 Task: In the  document movieposter.epub Add another  'page' Use the Tool Explore 'and look for brief about the picture in first page, copy 2-3 lines in second sheet.' Align the text to the center
Action: Mouse moved to (222, 307)
Screenshot: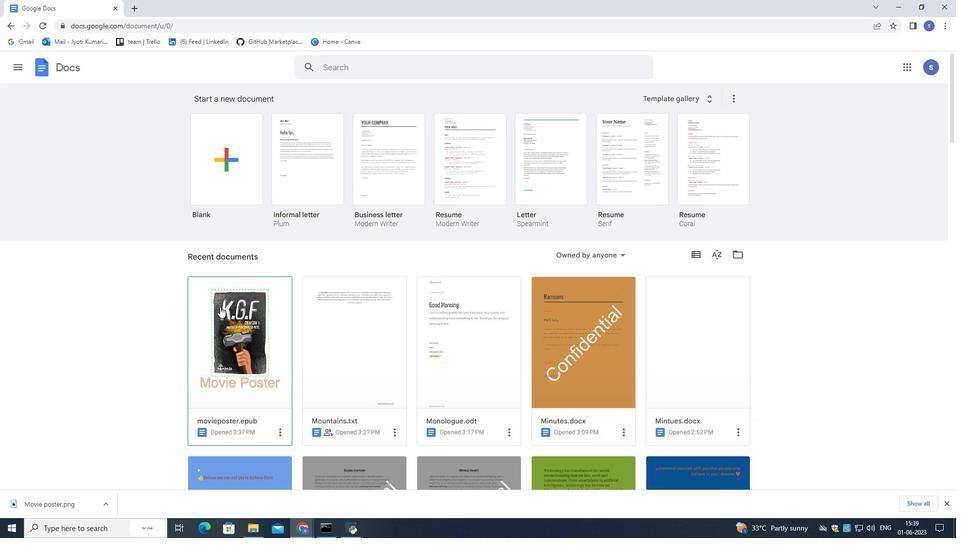 
Action: Mouse pressed left at (222, 307)
Screenshot: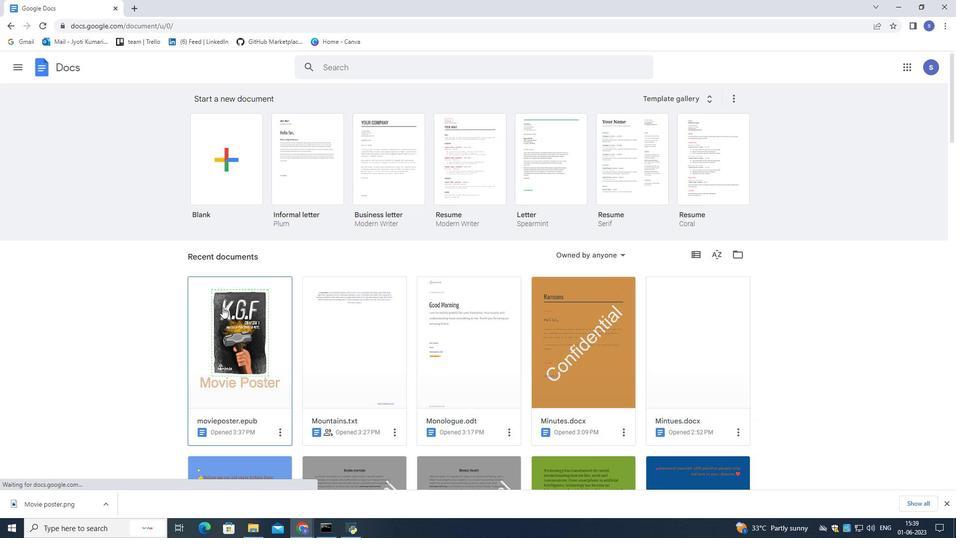 
Action: Mouse pressed left at (222, 307)
Screenshot: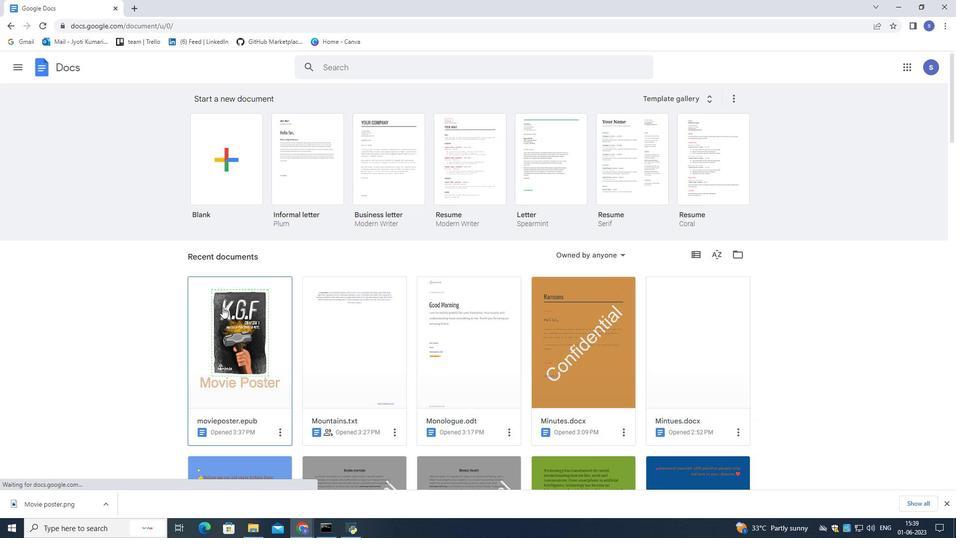 
Action: Mouse moved to (35, 71)
Screenshot: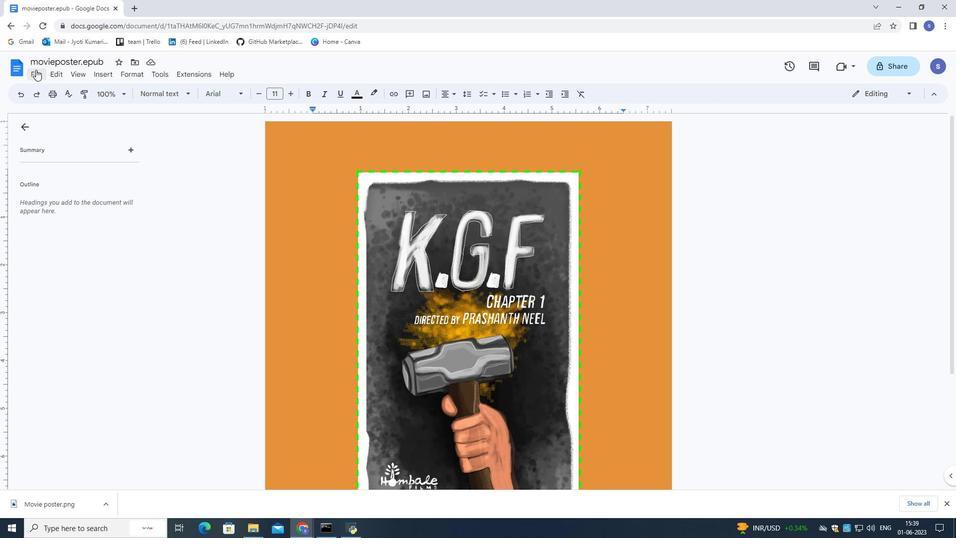 
Action: Mouse pressed left at (35, 71)
Screenshot: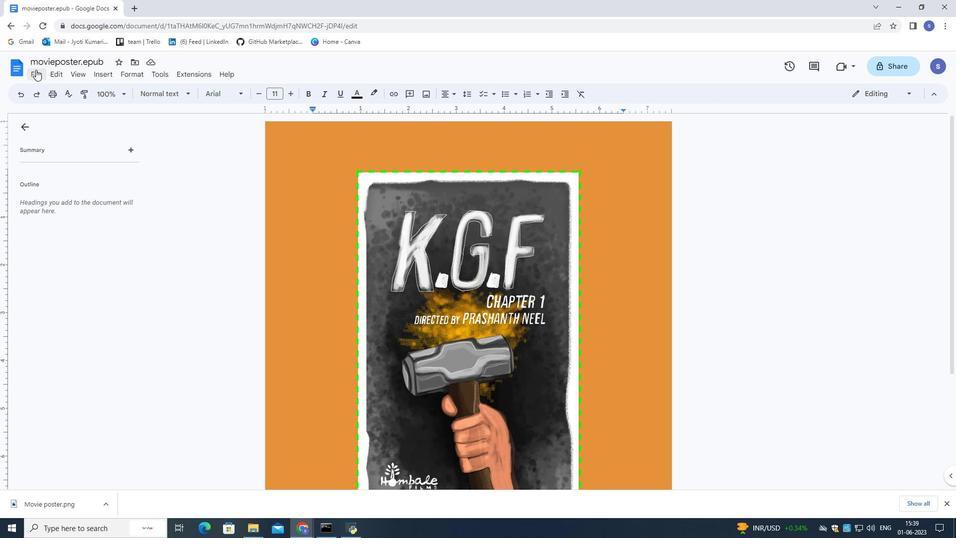 
Action: Mouse moved to (296, 395)
Screenshot: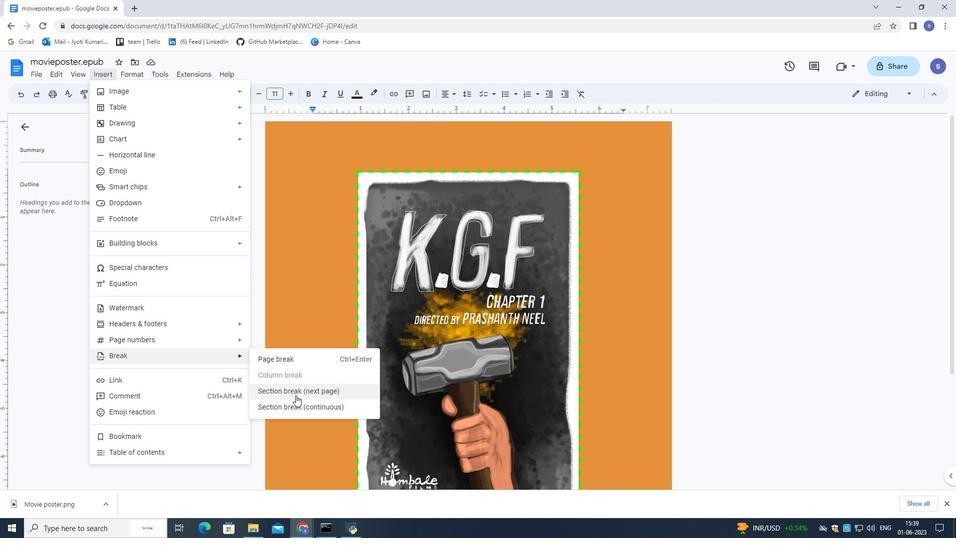 
Action: Mouse pressed left at (296, 395)
Screenshot: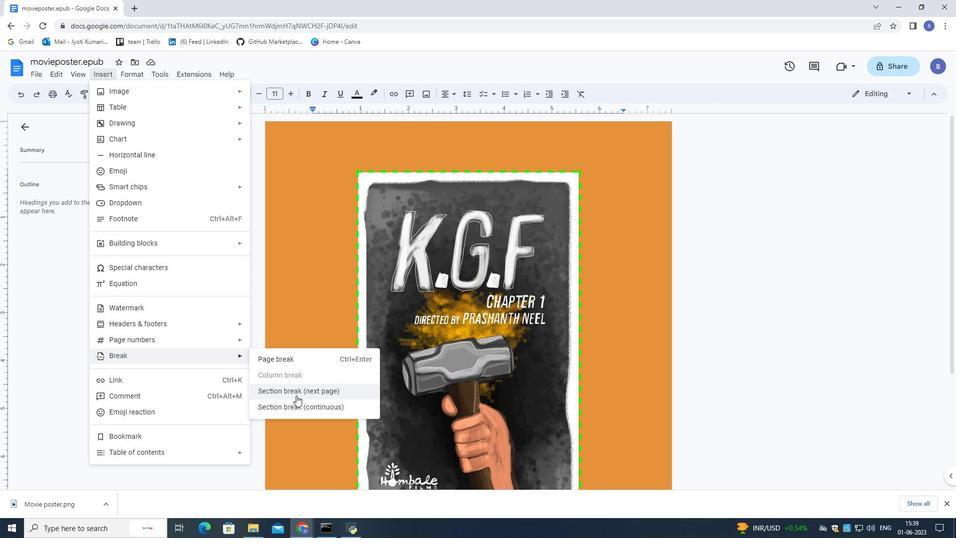 
Action: Mouse pressed left at (296, 395)
Screenshot: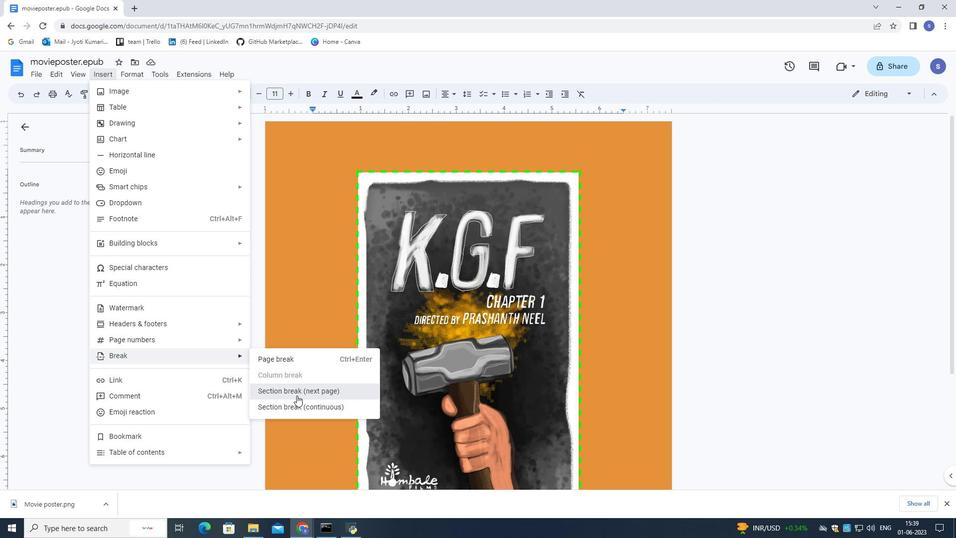 
Action: Mouse moved to (388, 310)
Screenshot: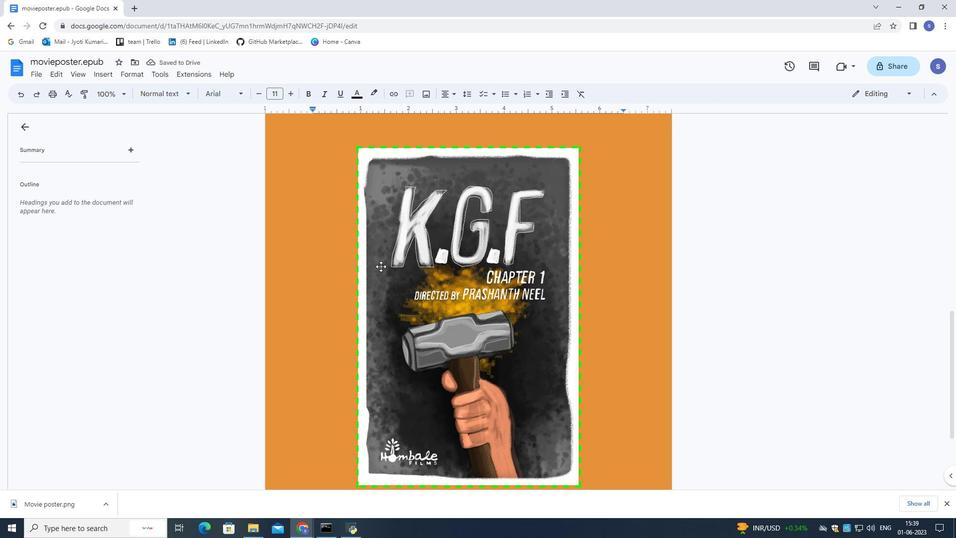 
Action: Mouse scrolled (388, 310) with delta (0, 0)
Screenshot: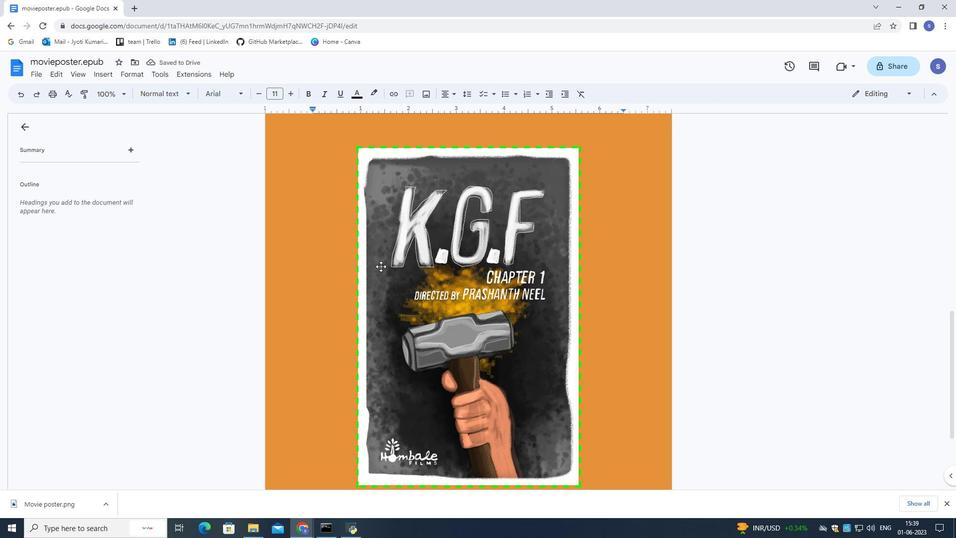 
Action: Mouse moved to (389, 312)
Screenshot: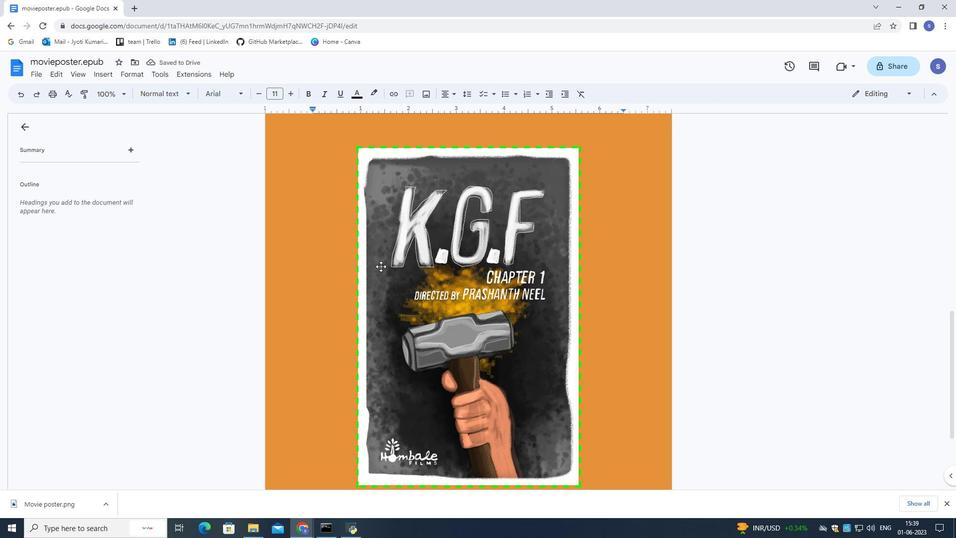 
Action: Mouse scrolled (389, 312) with delta (0, 0)
Screenshot: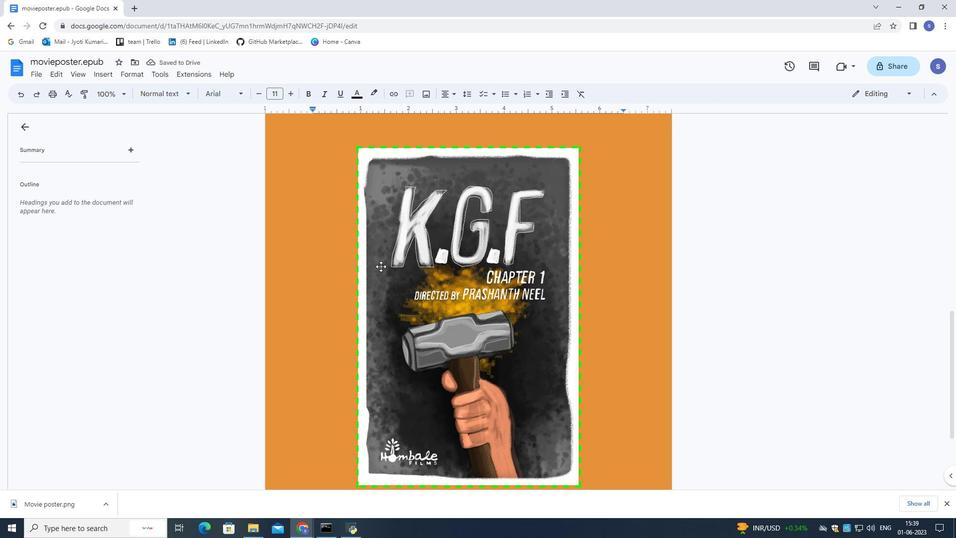 
Action: Mouse scrolled (389, 312) with delta (0, 0)
Screenshot: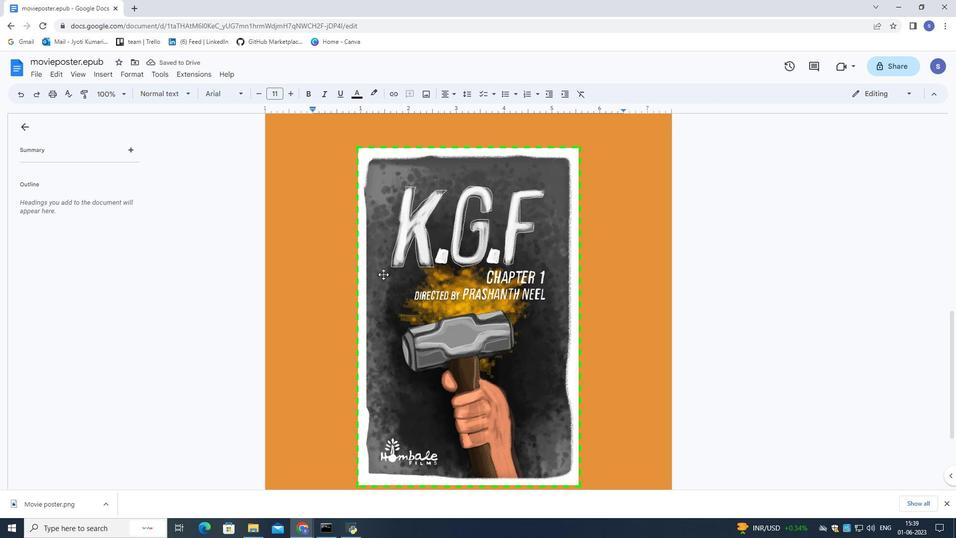 
Action: Mouse scrolled (389, 312) with delta (0, 0)
Screenshot: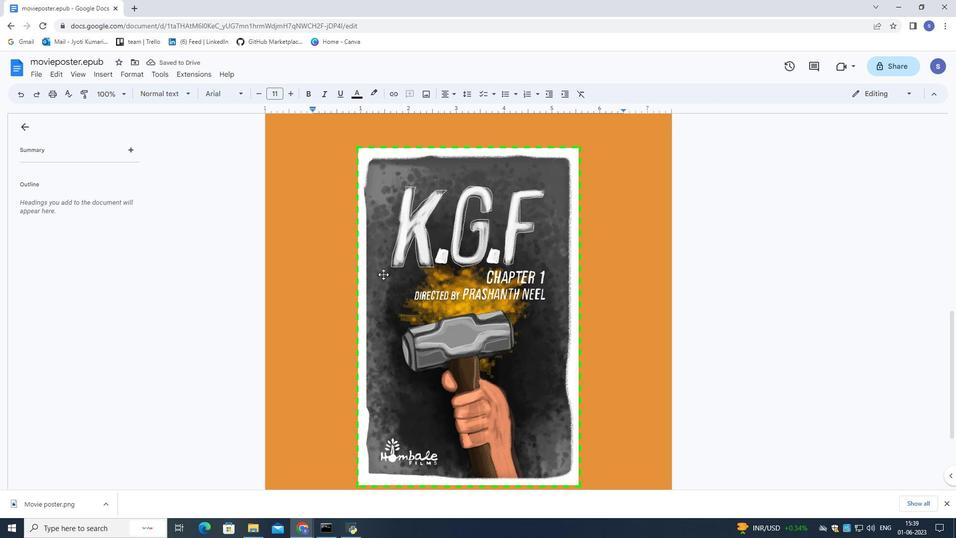 
Action: Mouse scrolled (389, 312) with delta (0, 0)
Screenshot: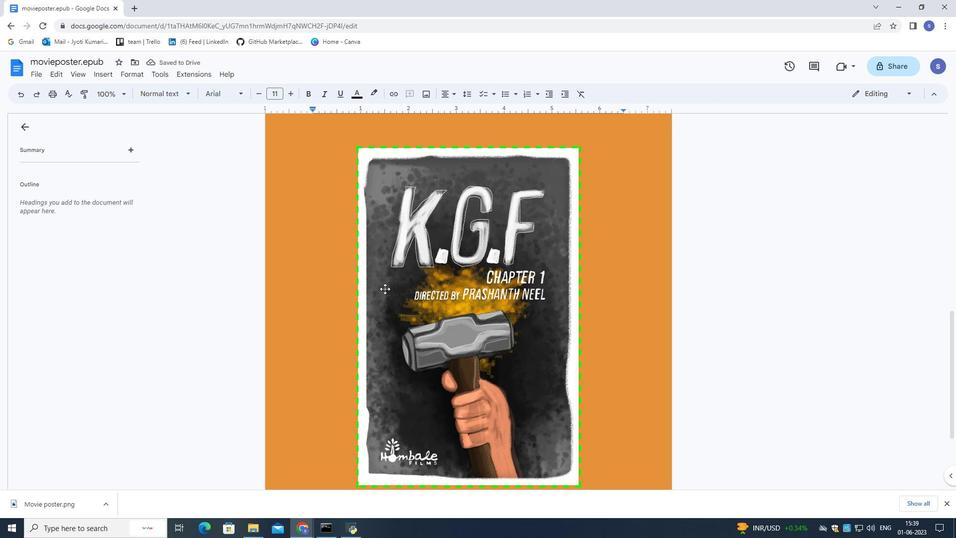 
Action: Mouse moved to (389, 312)
Screenshot: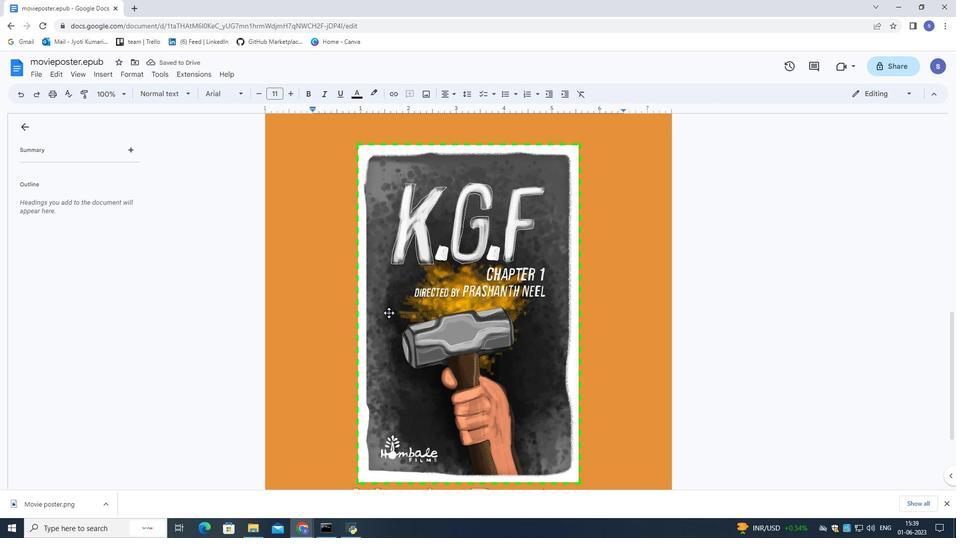 
Action: Mouse scrolled (389, 313) with delta (0, 0)
Screenshot: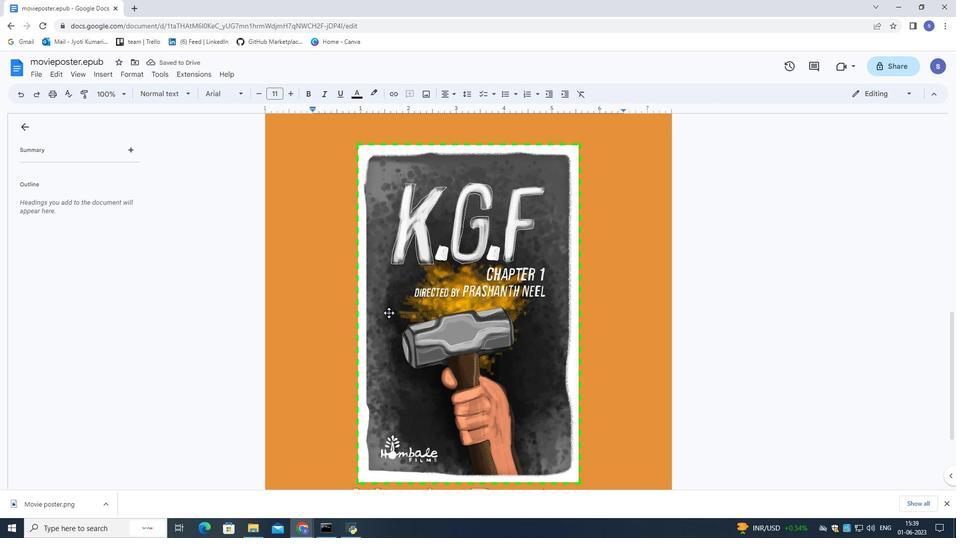 
Action: Mouse moved to (389, 312)
Screenshot: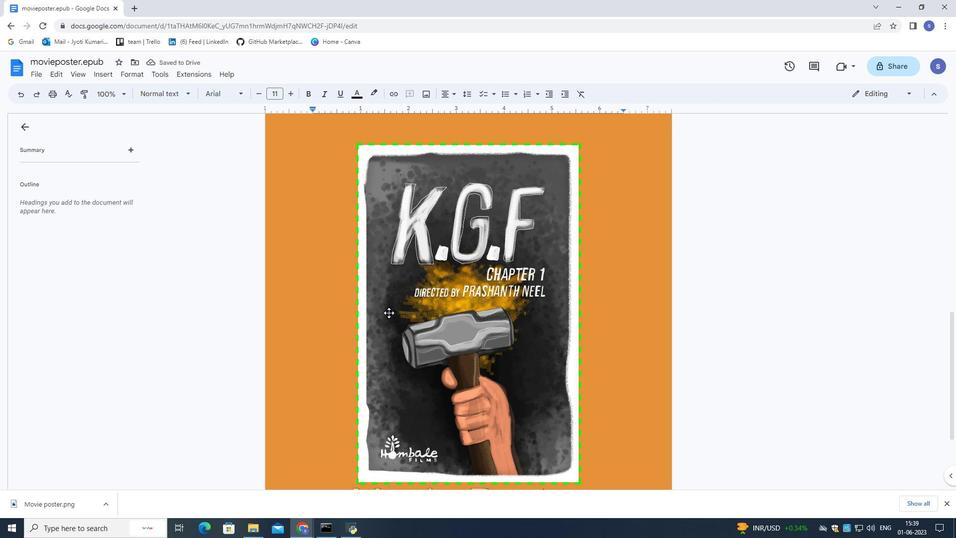 
Action: Mouse scrolled (389, 313) with delta (0, 0)
Screenshot: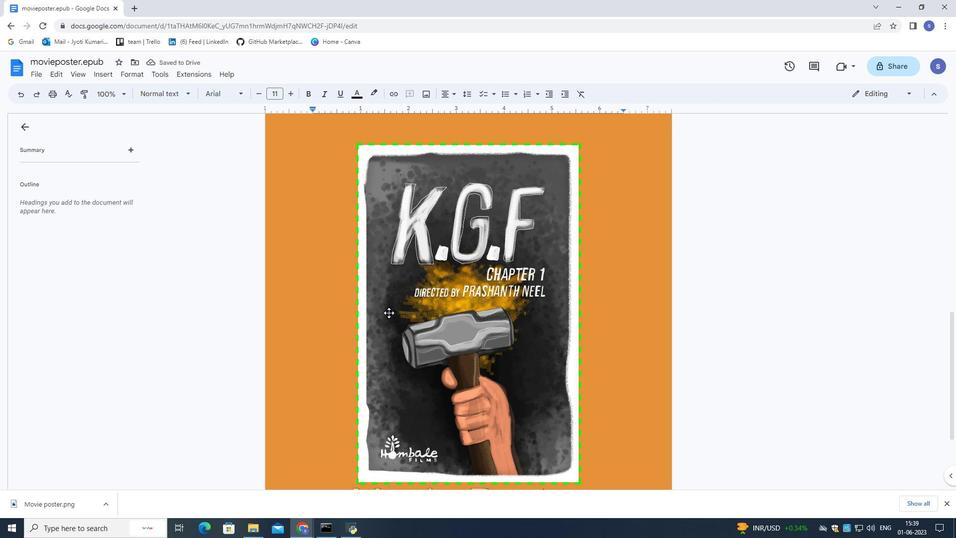 
Action: Mouse moved to (389, 312)
Screenshot: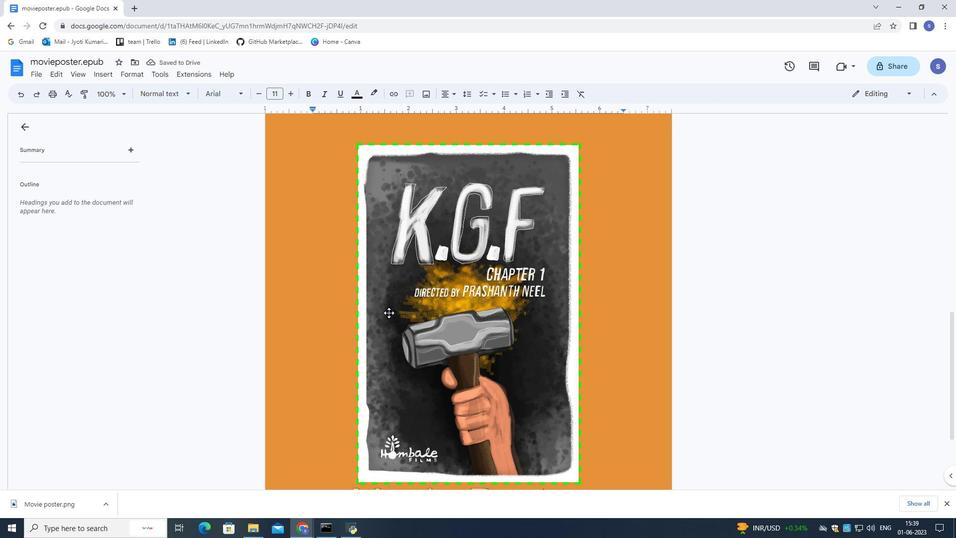 
Action: Mouse scrolled (389, 312) with delta (0, 0)
Screenshot: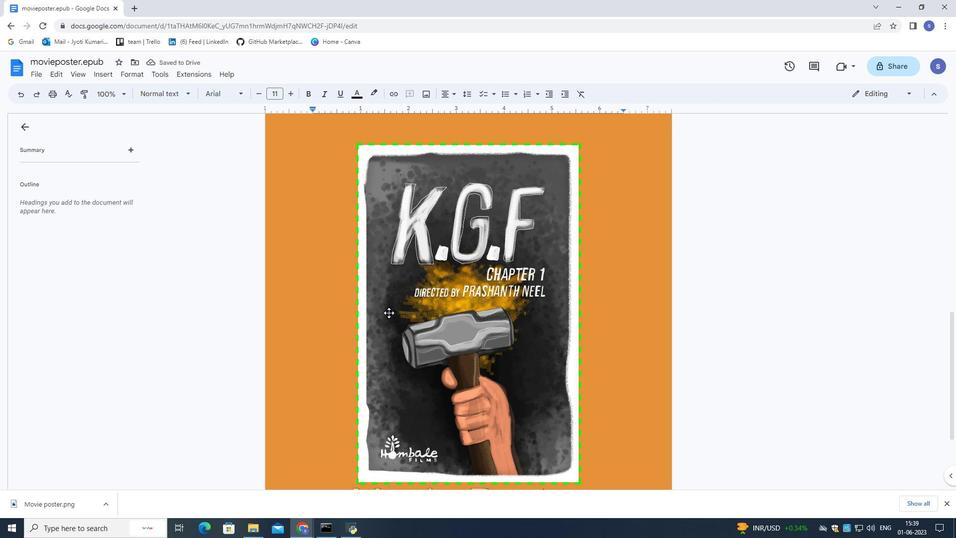 
Action: Mouse moved to (389, 311)
Screenshot: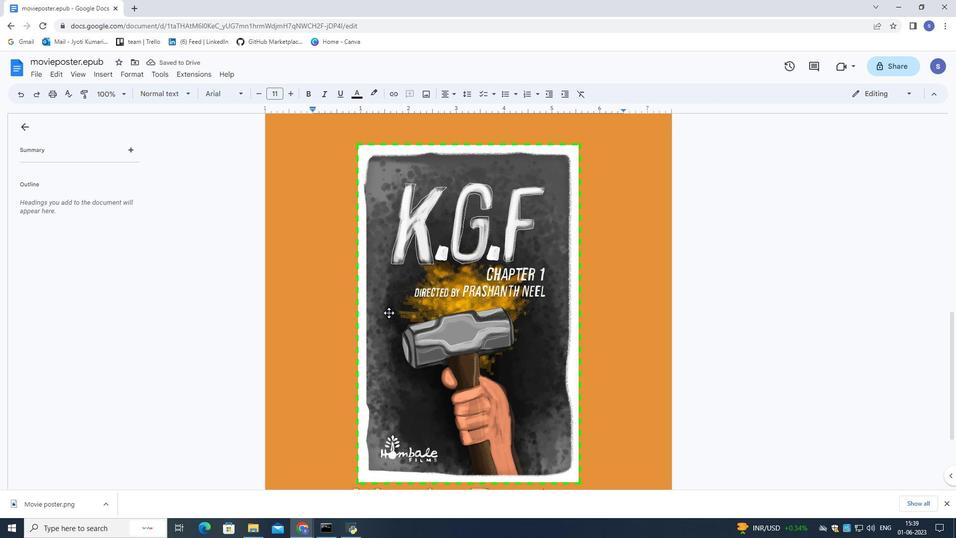 
Action: Mouse scrolled (389, 312) with delta (0, 0)
Screenshot: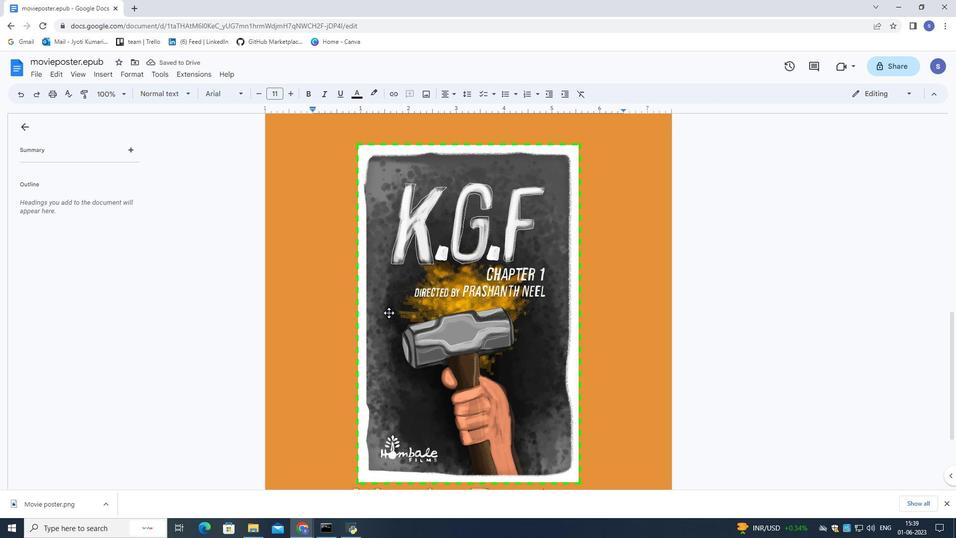 
Action: Mouse moved to (389, 309)
Screenshot: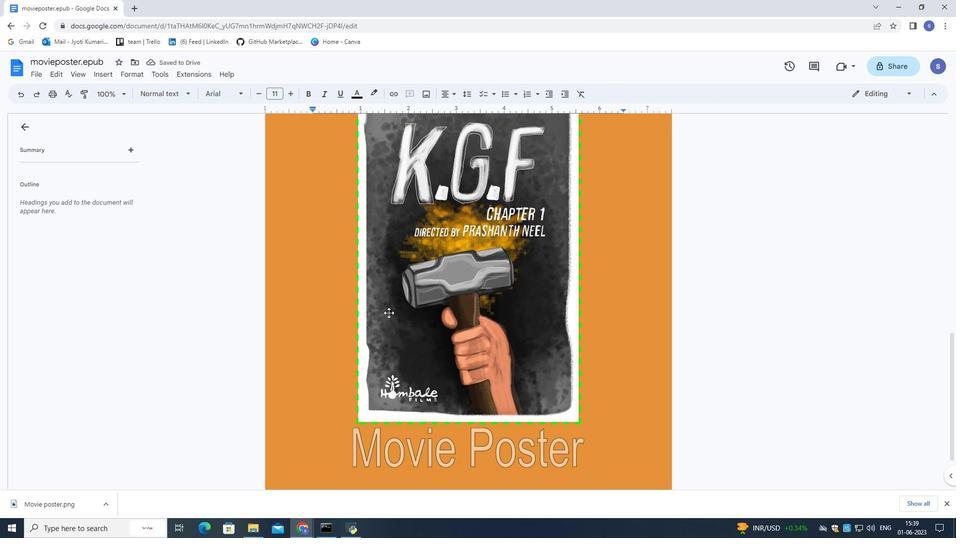 
Action: Mouse scrolled (389, 310) with delta (0, 0)
Screenshot: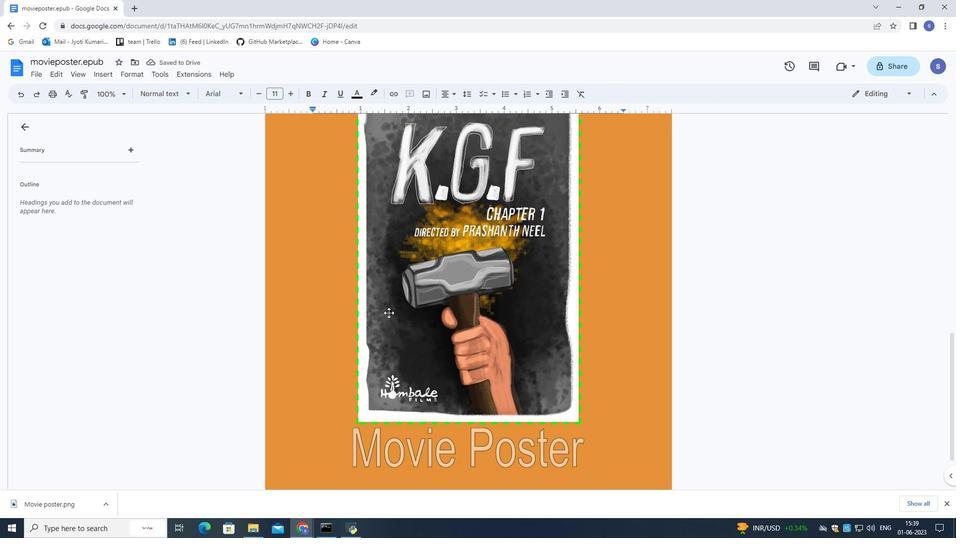 
Action: Mouse moved to (389, 307)
Screenshot: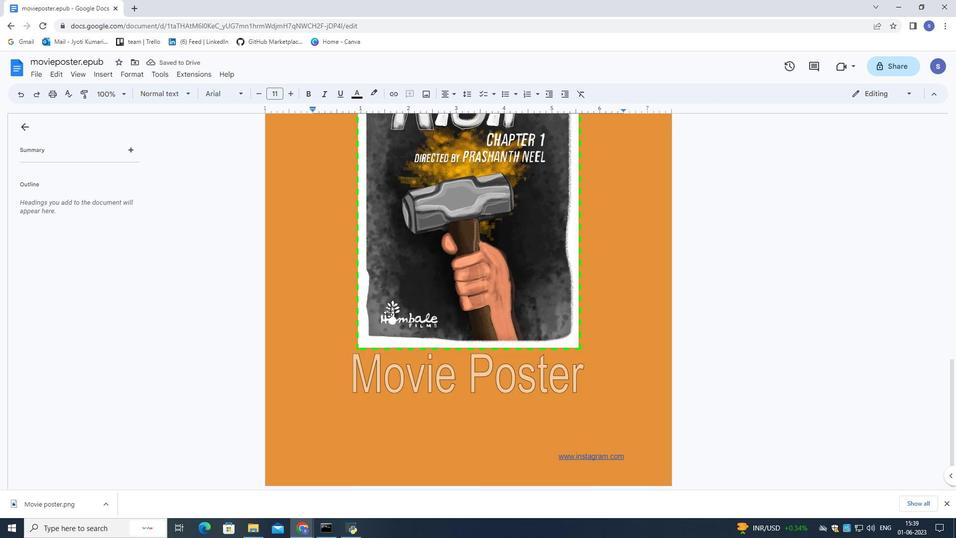 
Action: Mouse scrolled (389, 308) with delta (0, 0)
Screenshot: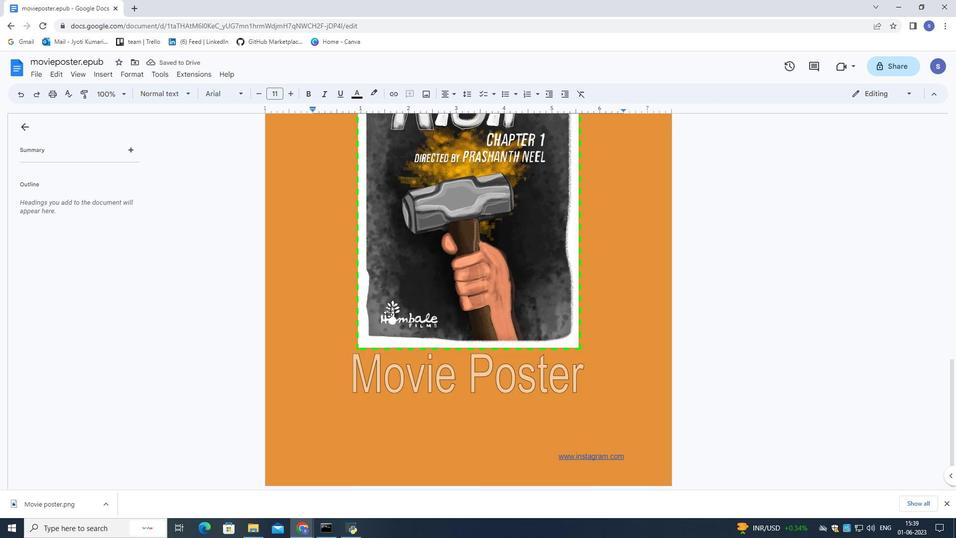 
Action: Mouse moved to (389, 304)
Screenshot: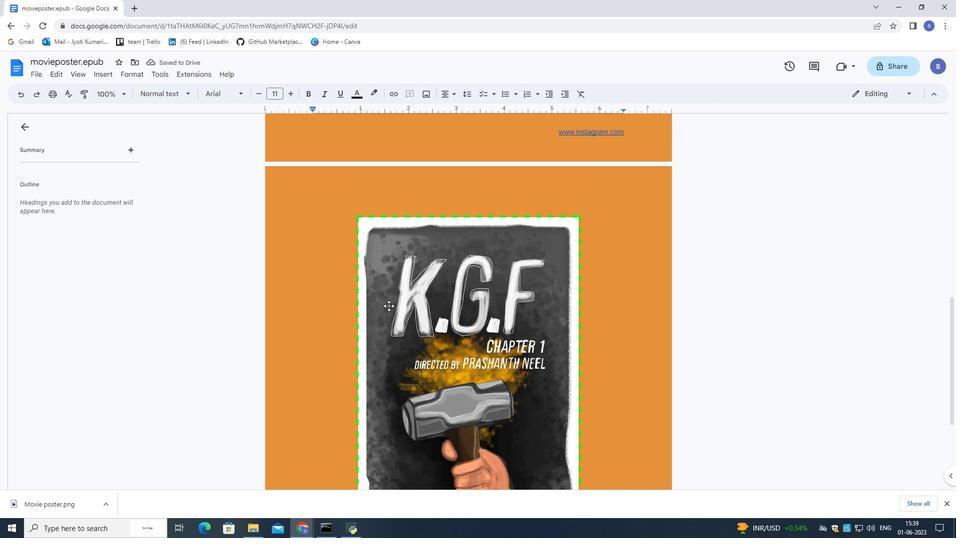 
Action: Mouse scrolled (389, 305) with delta (0, 0)
Screenshot: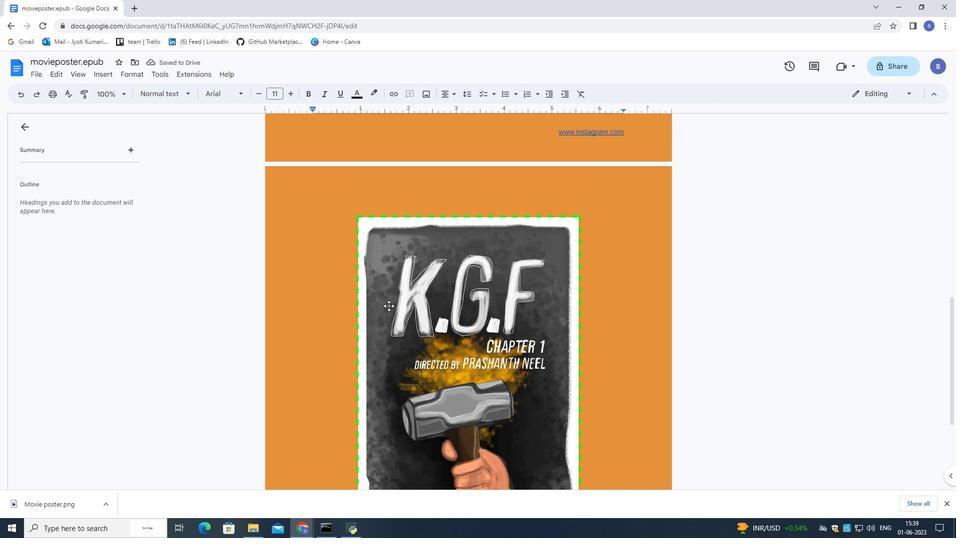 
Action: Mouse moved to (389, 304)
Screenshot: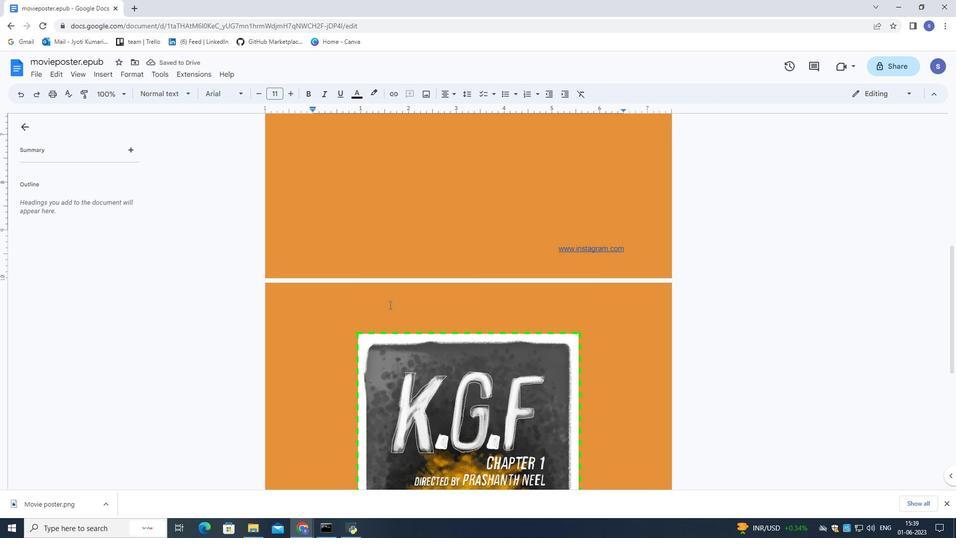 
Action: Mouse scrolled (389, 304) with delta (0, 0)
Screenshot: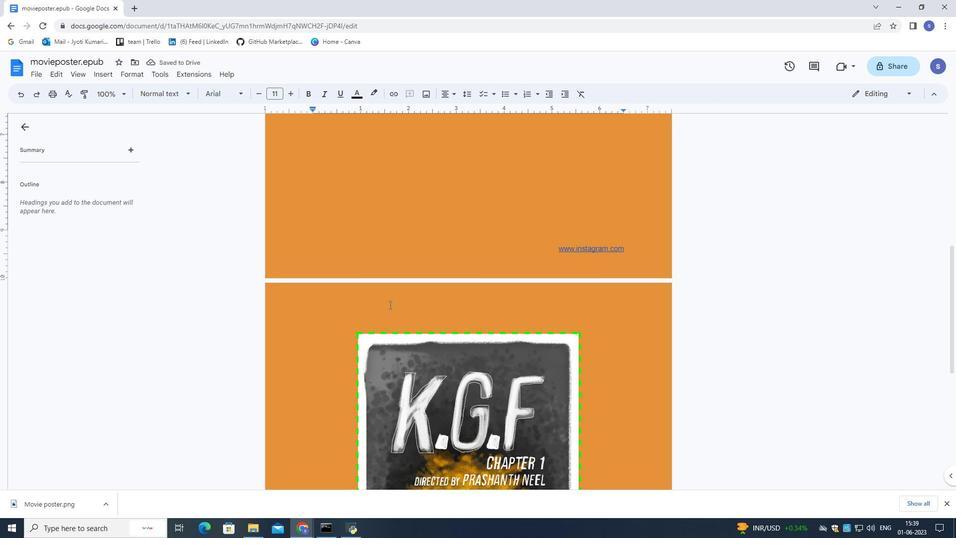 
Action: Mouse moved to (389, 300)
Screenshot: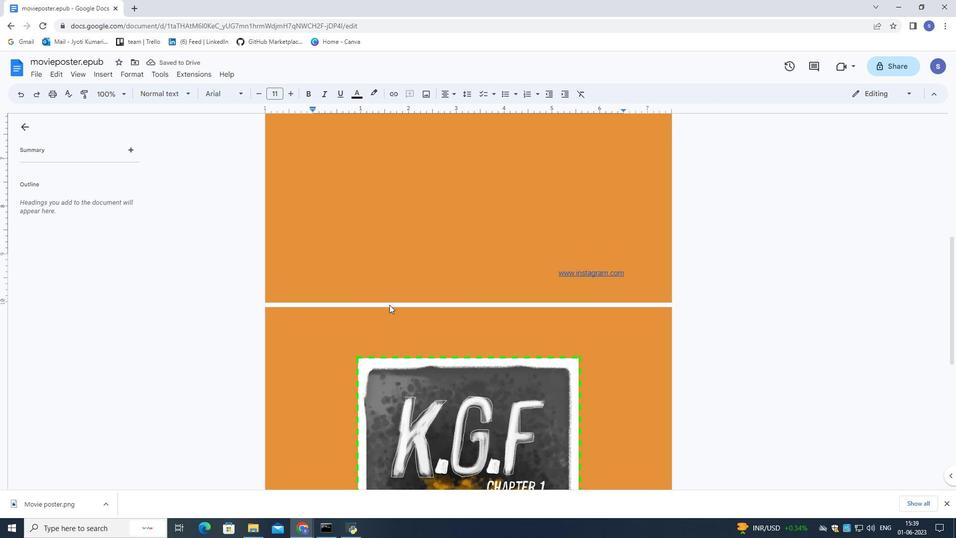 
Action: Mouse scrolled (389, 304) with delta (0, 0)
Screenshot: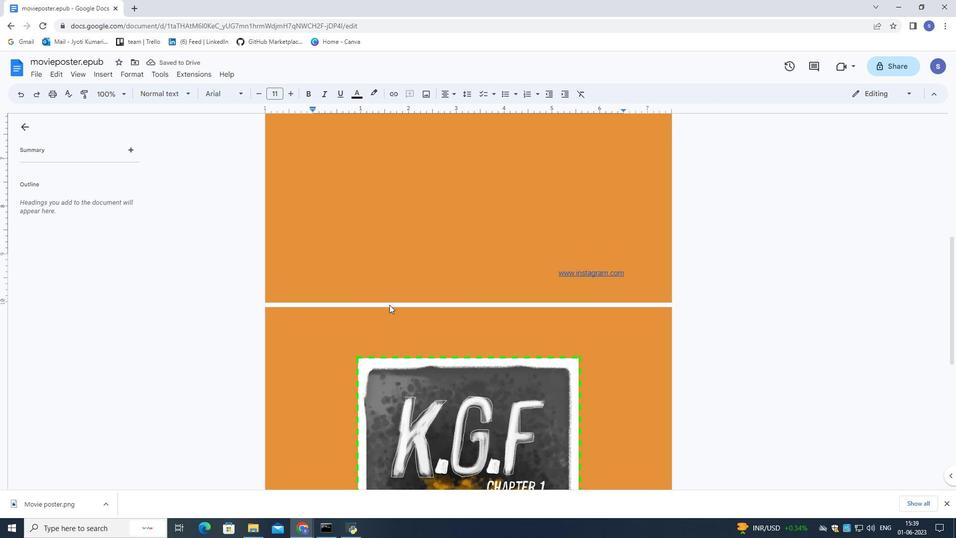 
Action: Mouse moved to (389, 299)
Screenshot: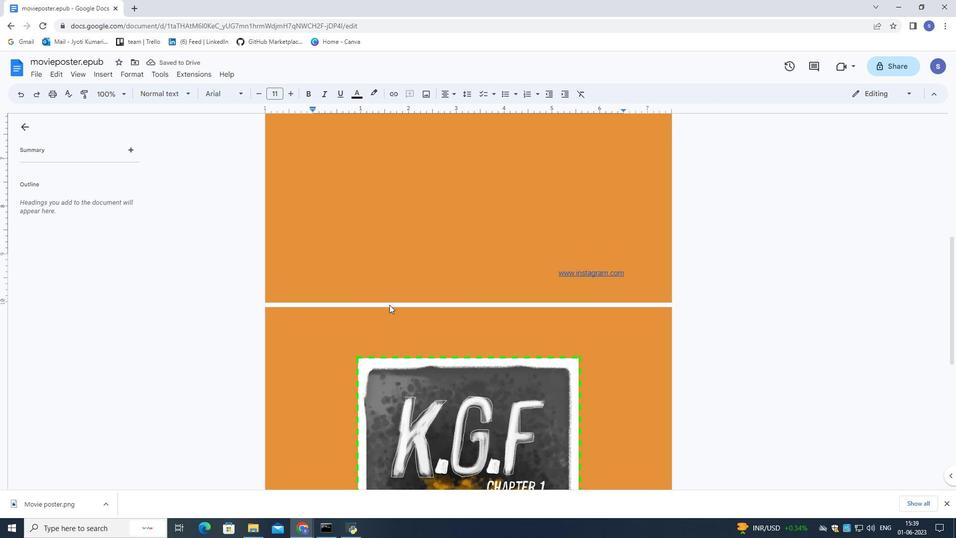 
Action: Mouse scrolled (389, 303) with delta (0, 0)
Screenshot: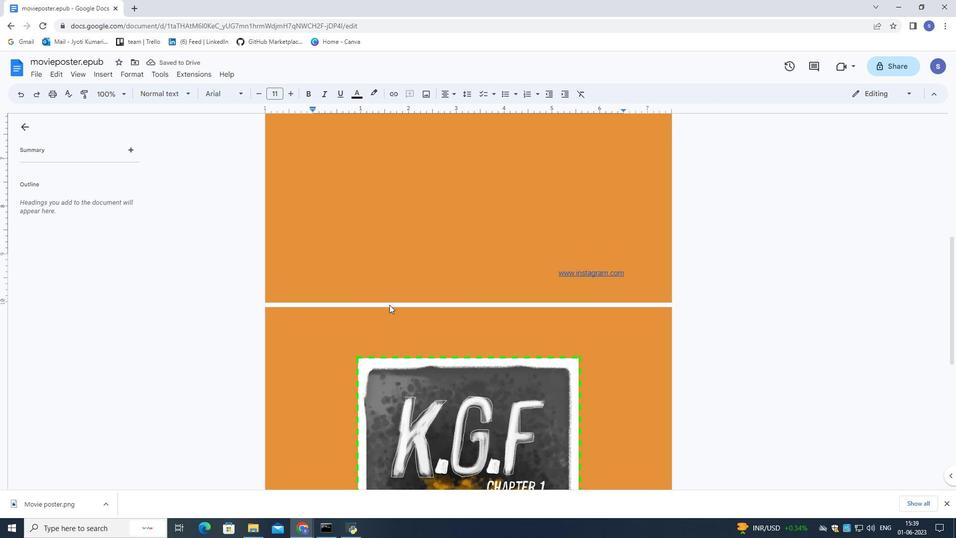 
Action: Mouse moved to (388, 291)
Screenshot: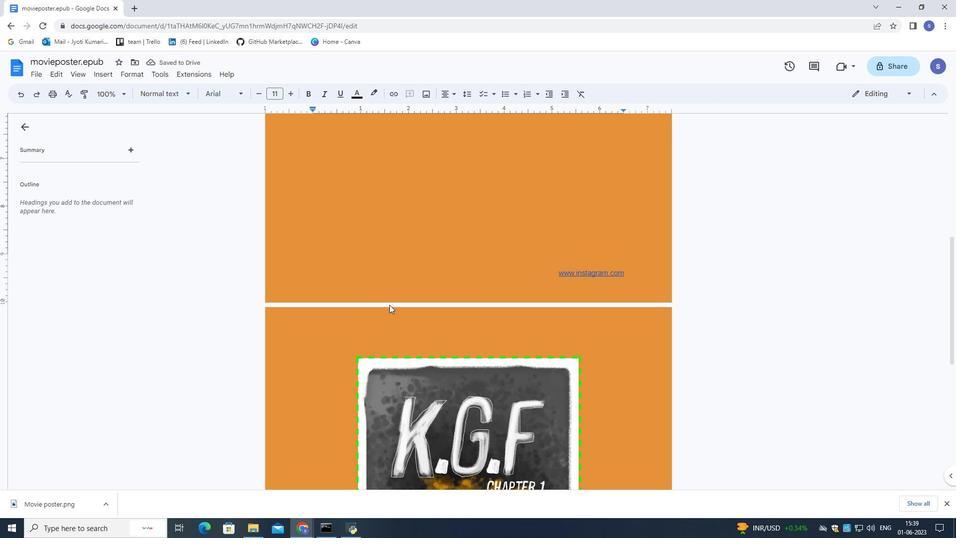 
Action: Mouse scrolled (388, 292) with delta (0, 0)
Screenshot: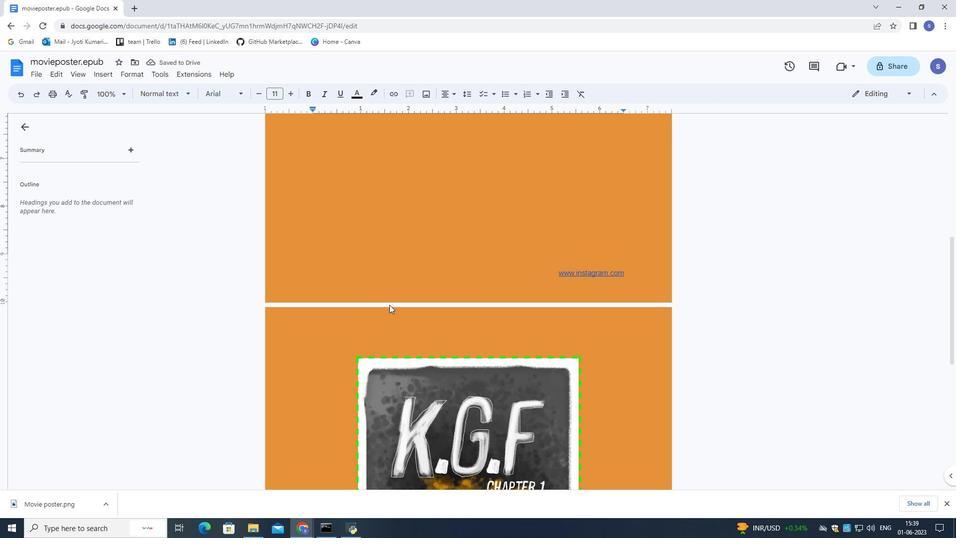 
Action: Mouse moved to (388, 282)
Screenshot: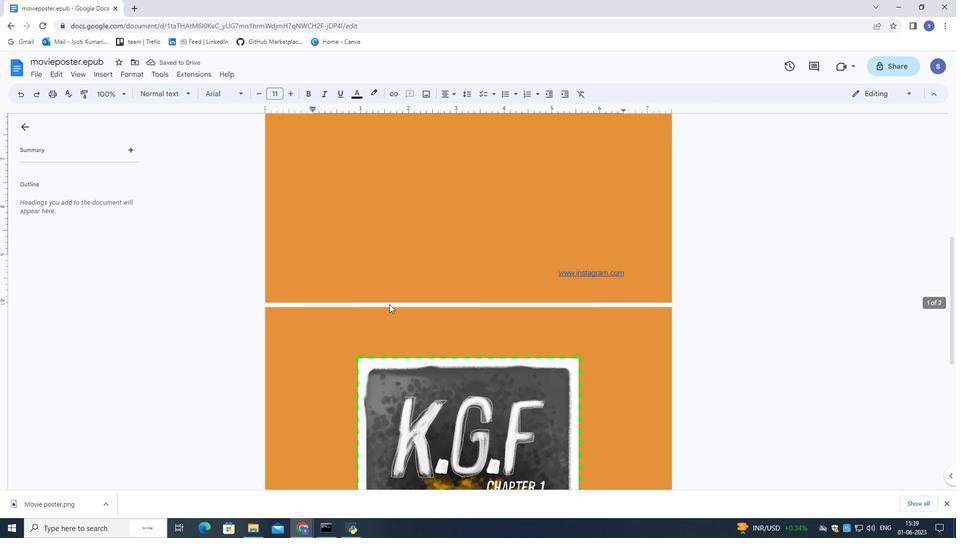 
Action: Mouse scrolled (388, 289) with delta (0, 0)
Screenshot: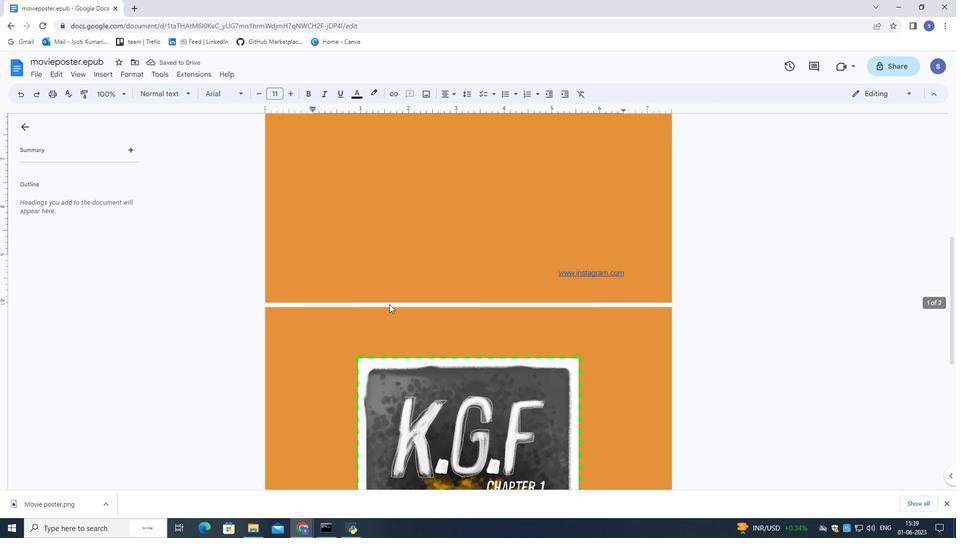 
Action: Mouse moved to (388, 277)
Screenshot: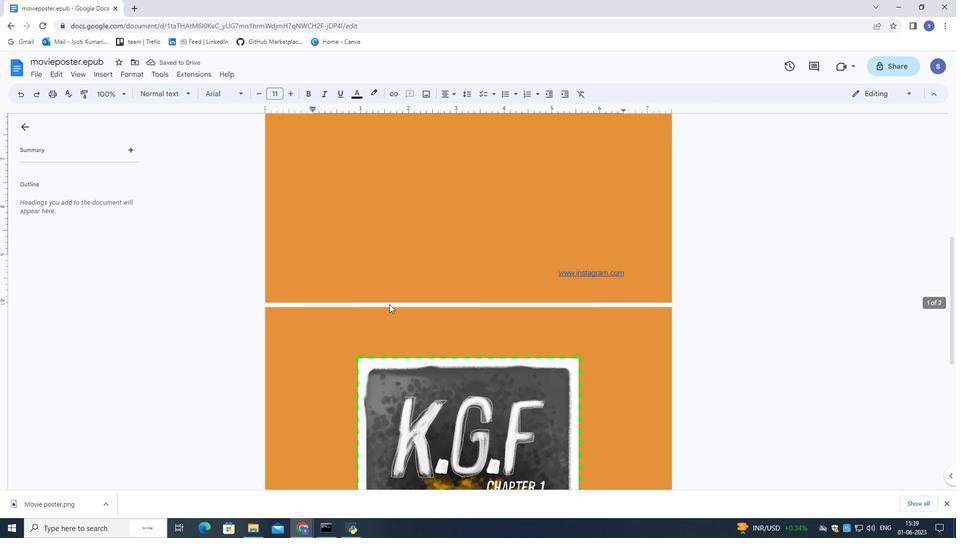 
Action: Mouse scrolled (388, 278) with delta (0, 0)
Screenshot: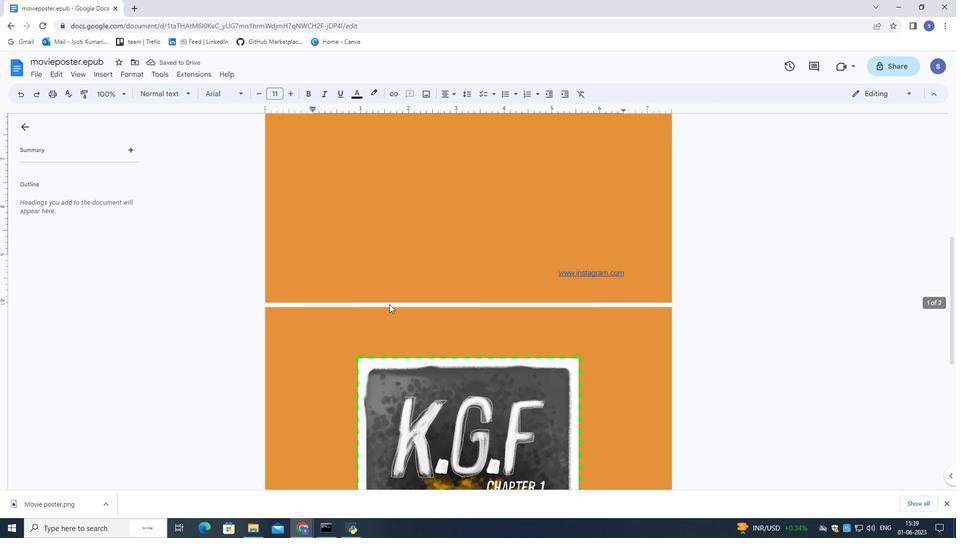 
Action: Mouse moved to (387, 270)
Screenshot: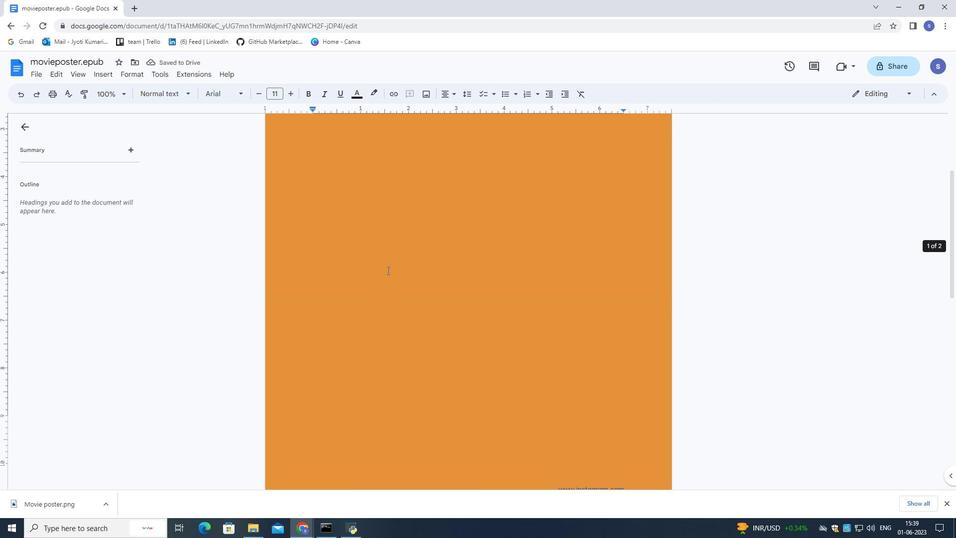 
Action: Mouse scrolled (387, 270) with delta (0, 0)
Screenshot: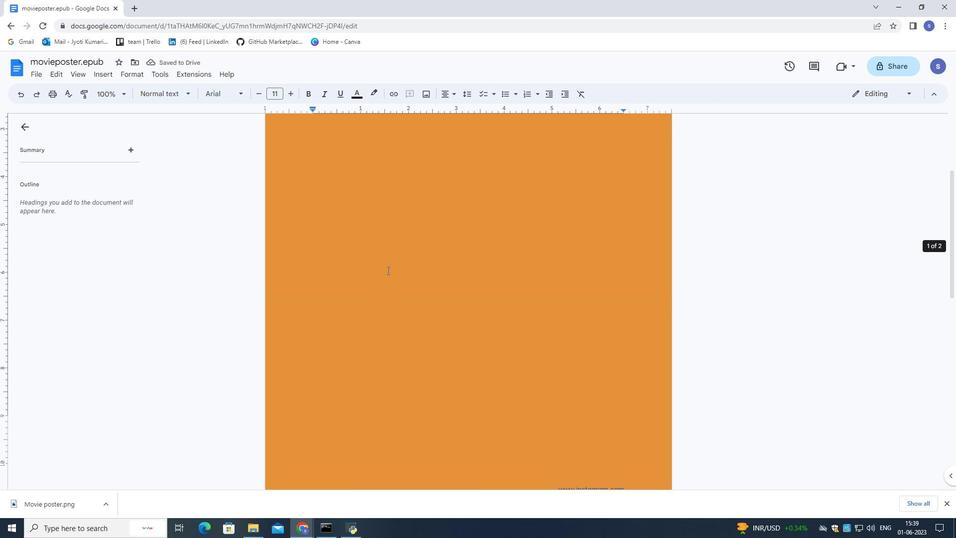 
Action: Mouse scrolled (387, 270) with delta (0, 0)
Screenshot: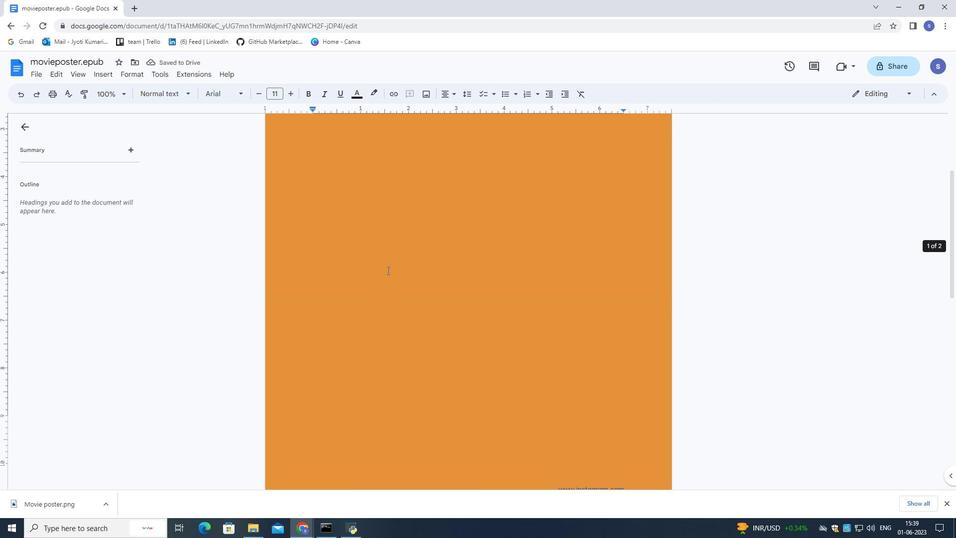 
Action: Mouse moved to (387, 270)
Screenshot: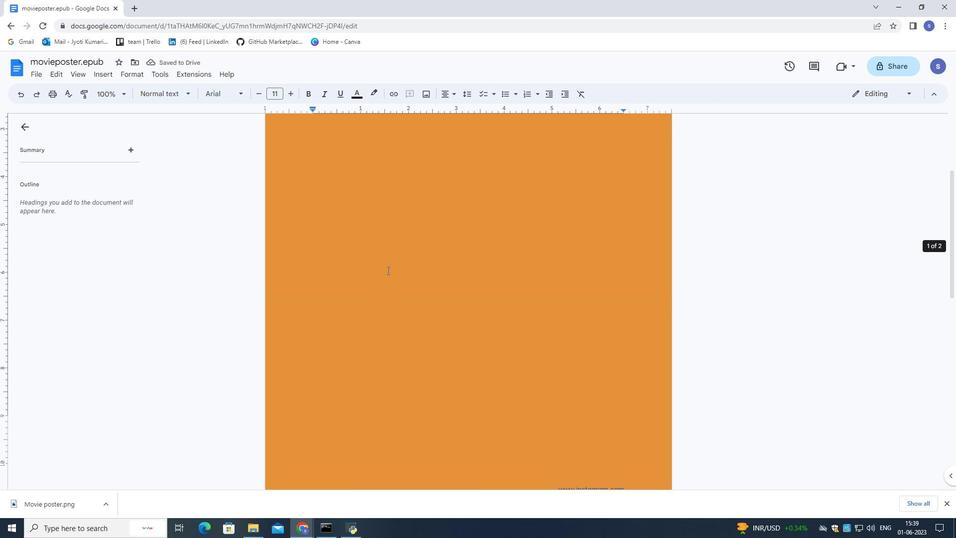 
Action: Mouse scrolled (387, 270) with delta (0, 0)
Screenshot: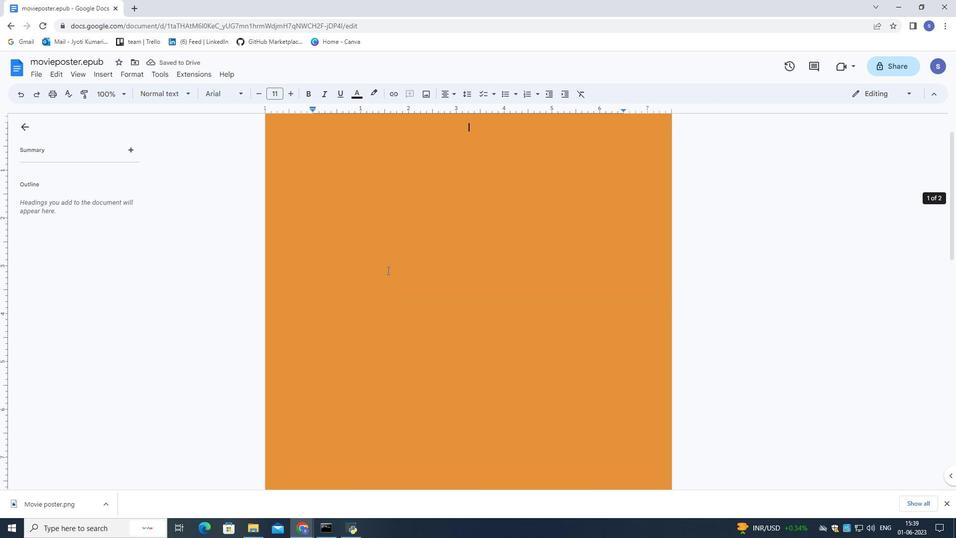 
Action: Mouse moved to (139, 73)
Screenshot: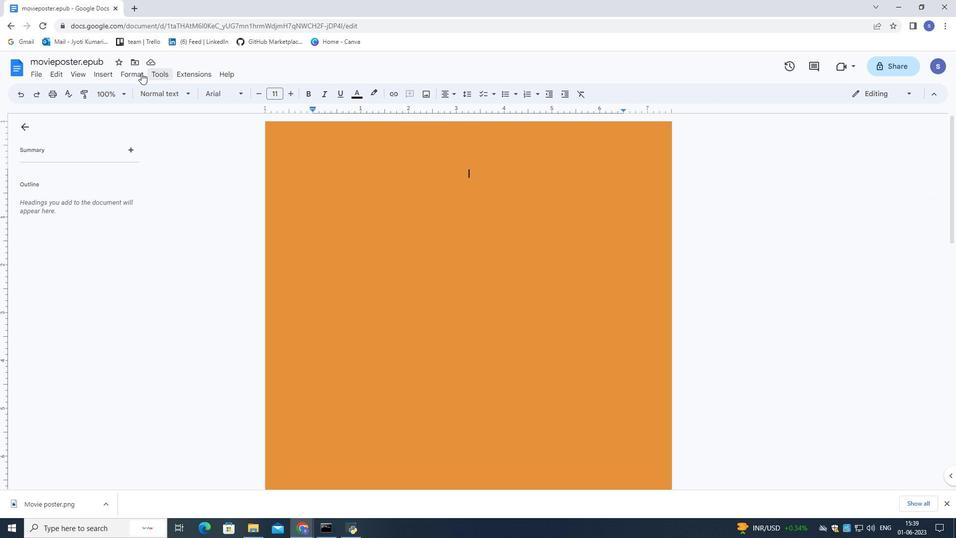 
Action: Mouse pressed left at (139, 73)
Screenshot: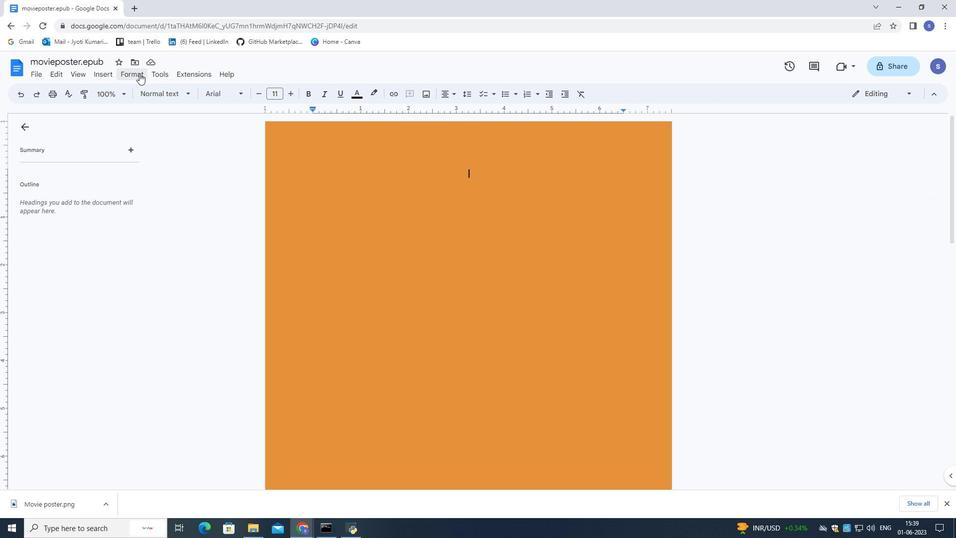 
Action: Mouse moved to (182, 167)
Screenshot: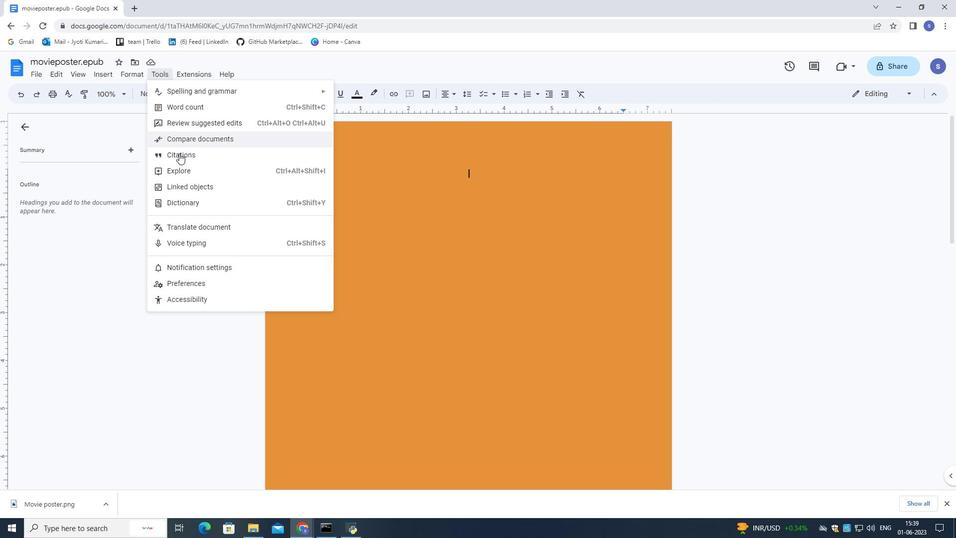 
Action: Mouse pressed left at (182, 167)
Screenshot: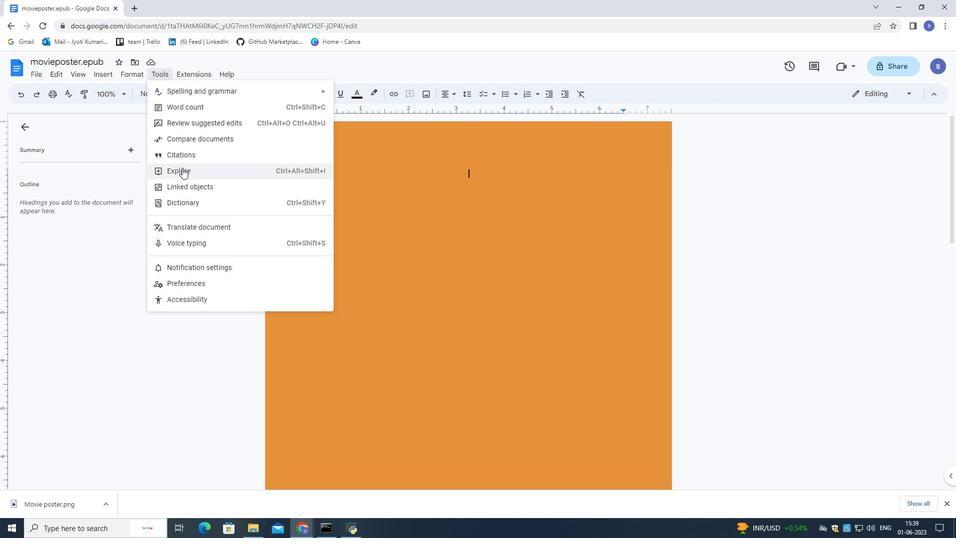 
Action: Mouse moved to (855, 119)
Screenshot: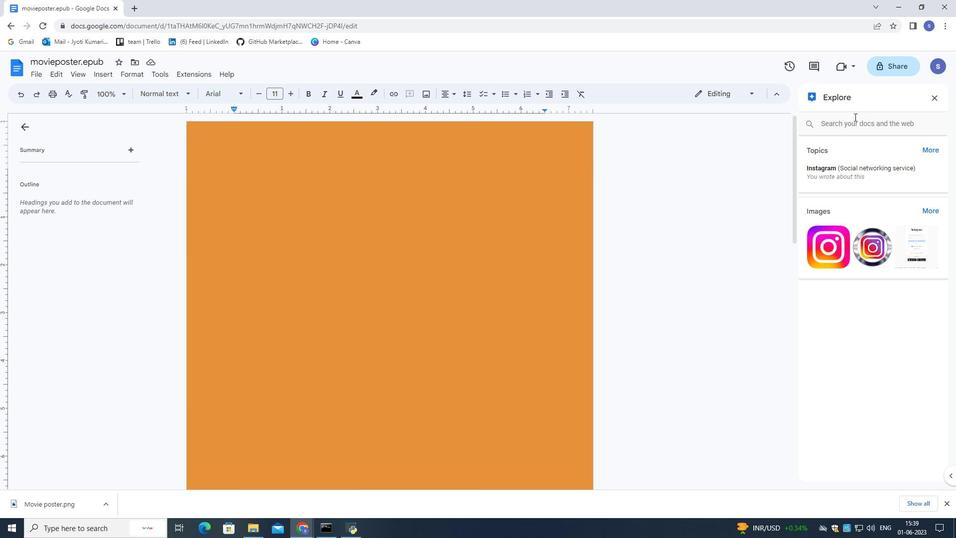 
Action: Mouse pressed left at (855, 119)
Screenshot: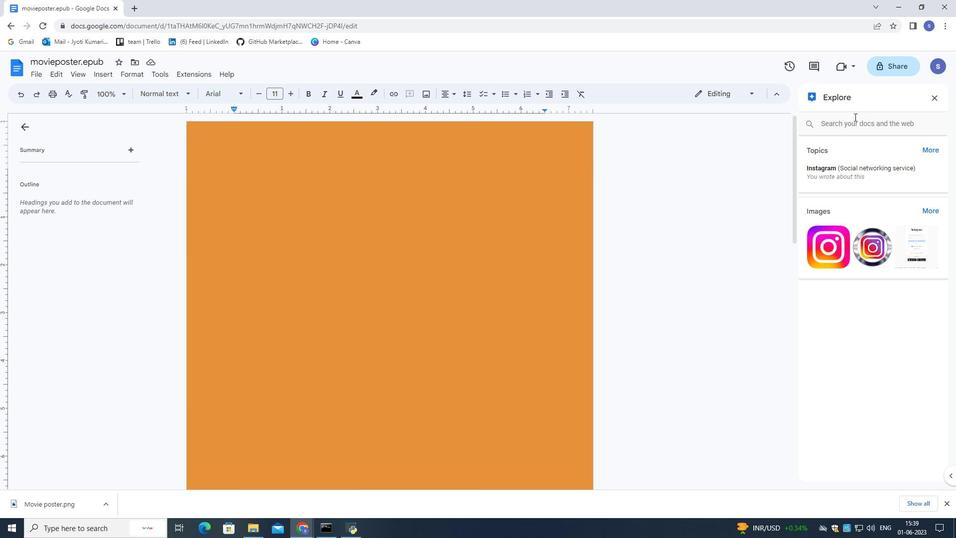 
Action: Mouse moved to (597, 73)
Screenshot: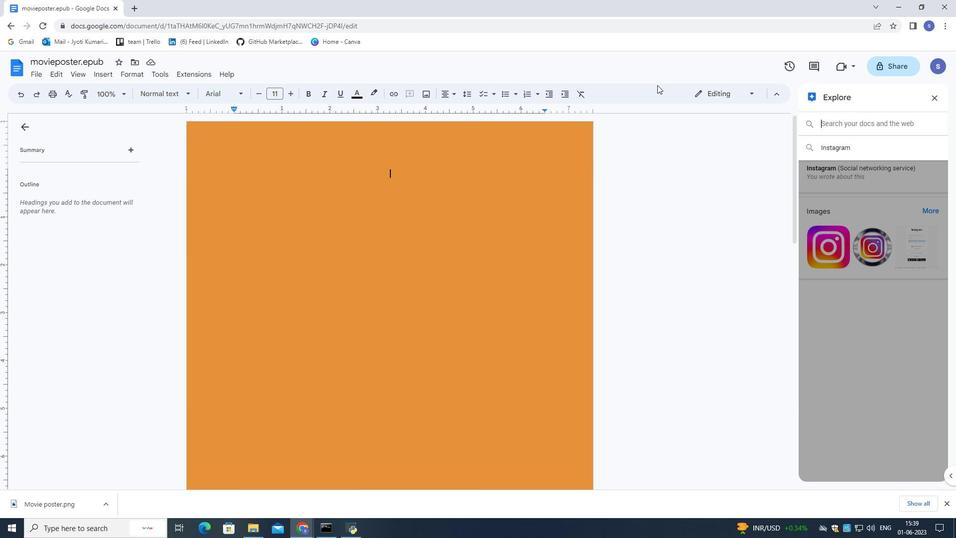 
Action: Key pressed kgh<Key.backspace>f<Key.enter>
Screenshot: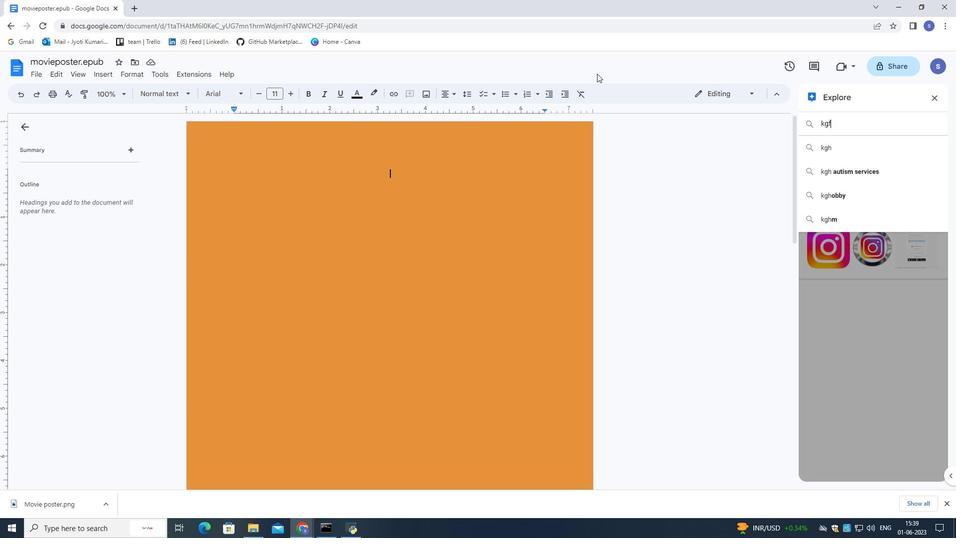 
Action: Mouse moved to (834, 255)
Screenshot: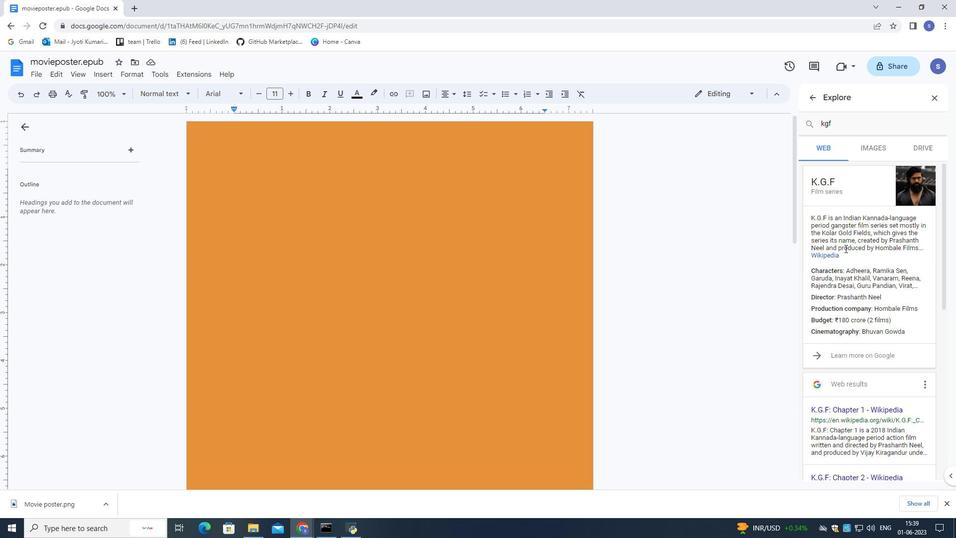 
Action: Mouse pressed left at (834, 255)
Screenshot: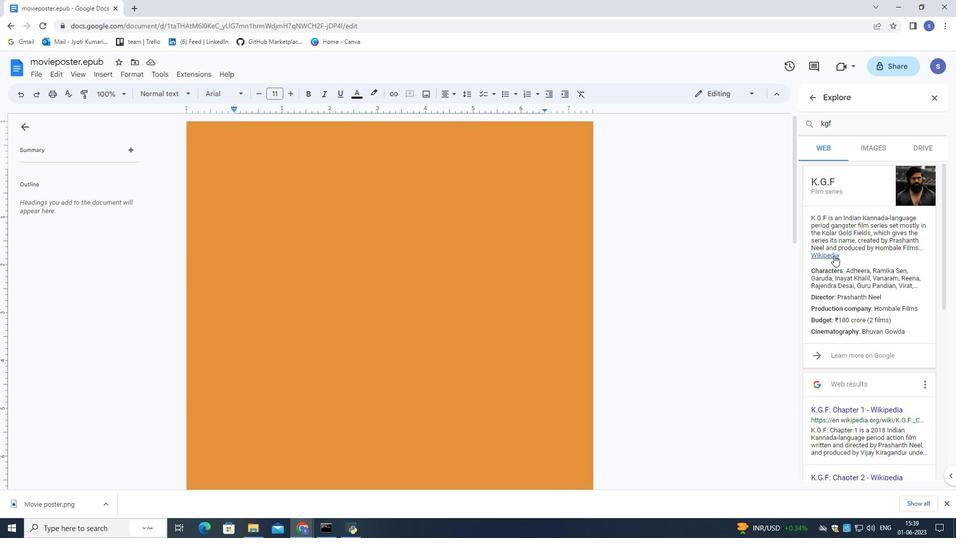 
Action: Mouse moved to (240, 159)
Screenshot: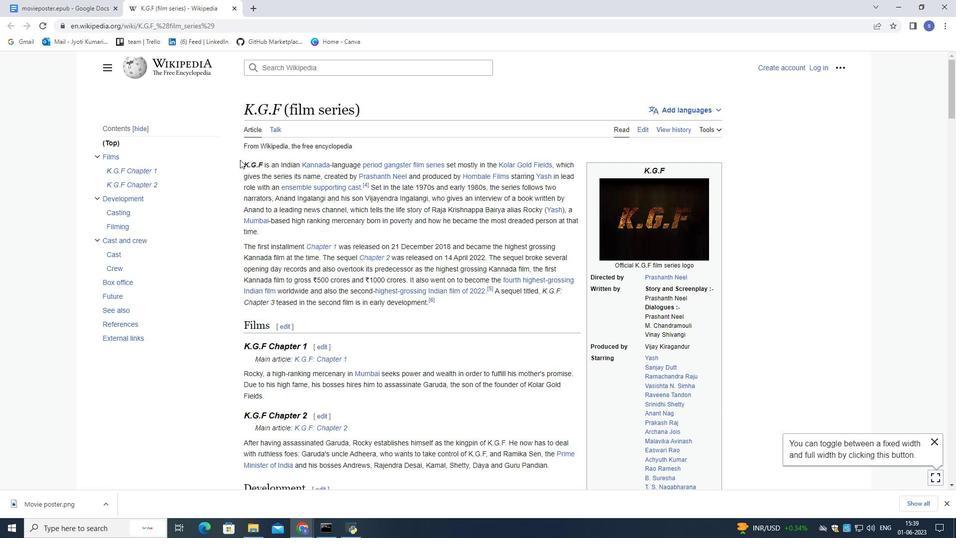 
Action: Mouse pressed left at (240, 159)
Screenshot: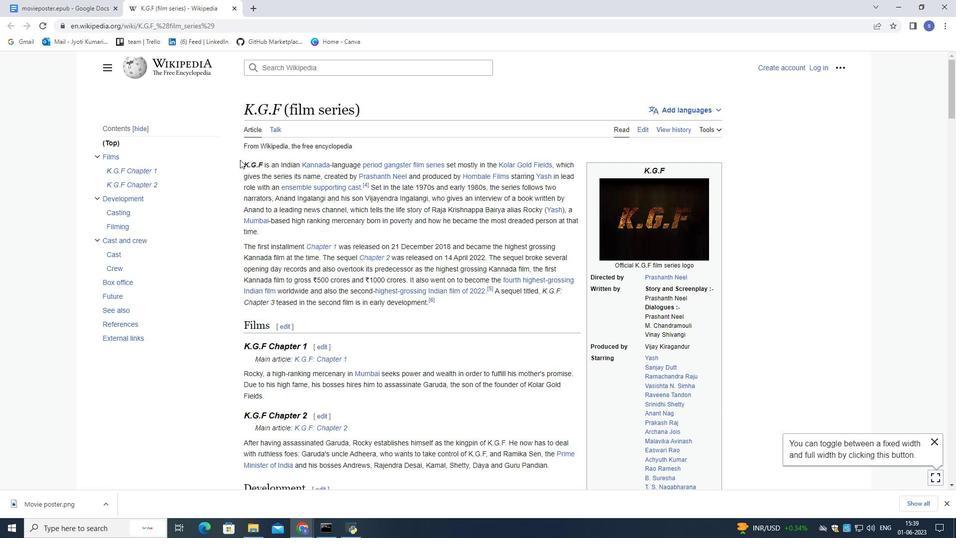
Action: Mouse moved to (430, 150)
Screenshot: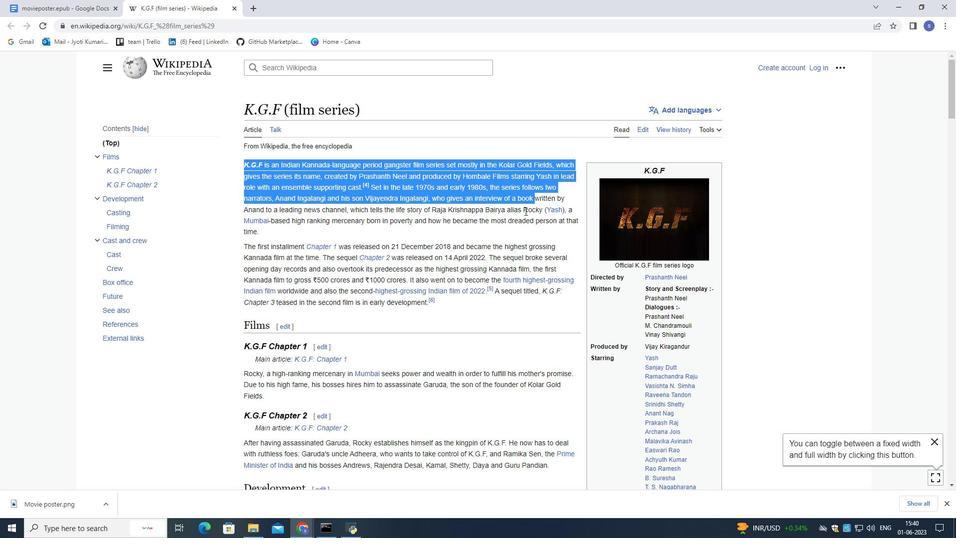 
Action: Key pressed ctrl+C
Screenshot: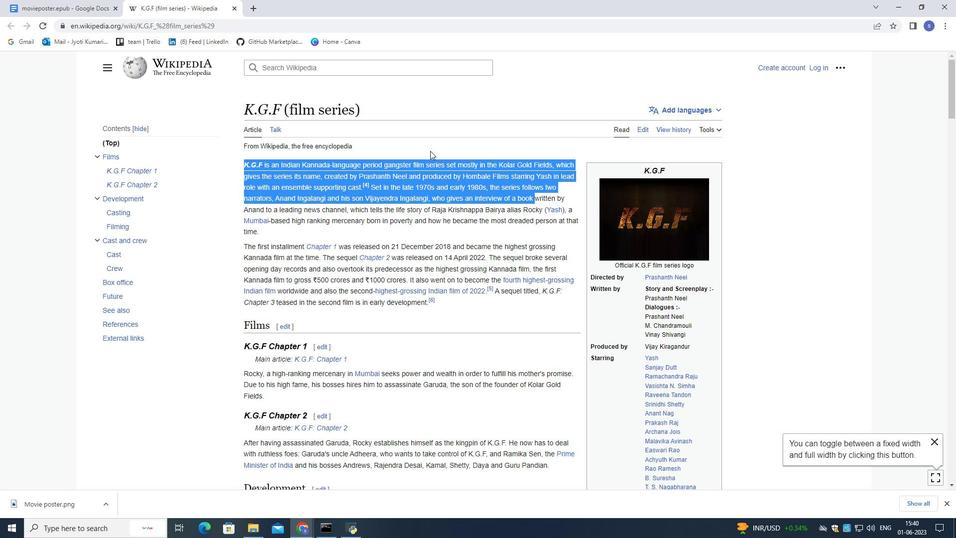 
Action: Mouse moved to (60, 4)
Screenshot: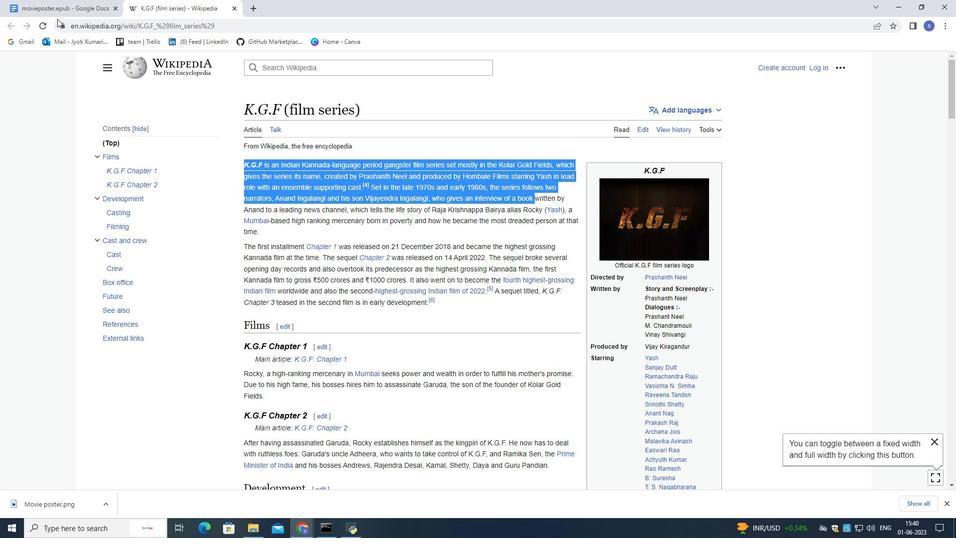 
Action: Mouse pressed left at (60, 4)
Screenshot: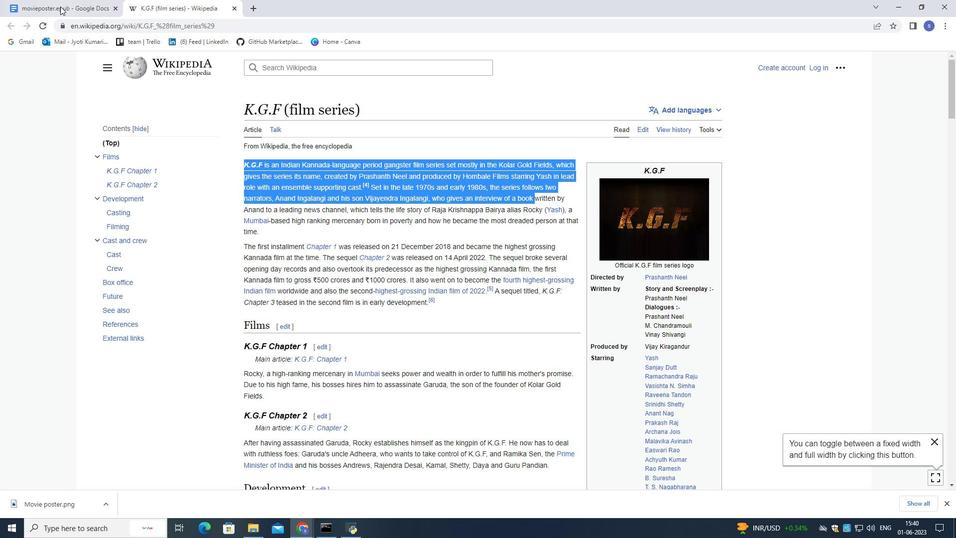 
Action: Mouse moved to (251, 121)
Screenshot: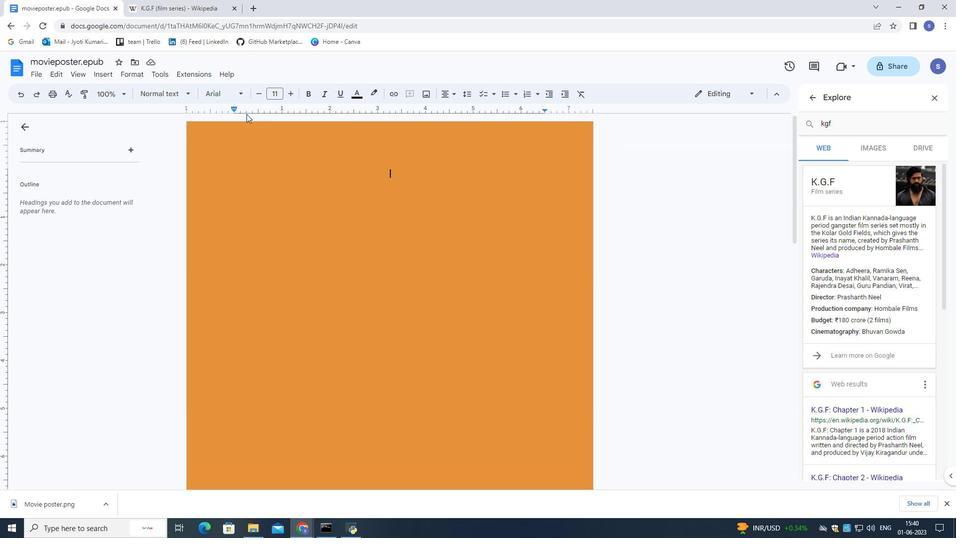 
Action: Key pressed ctrl+V
Screenshot: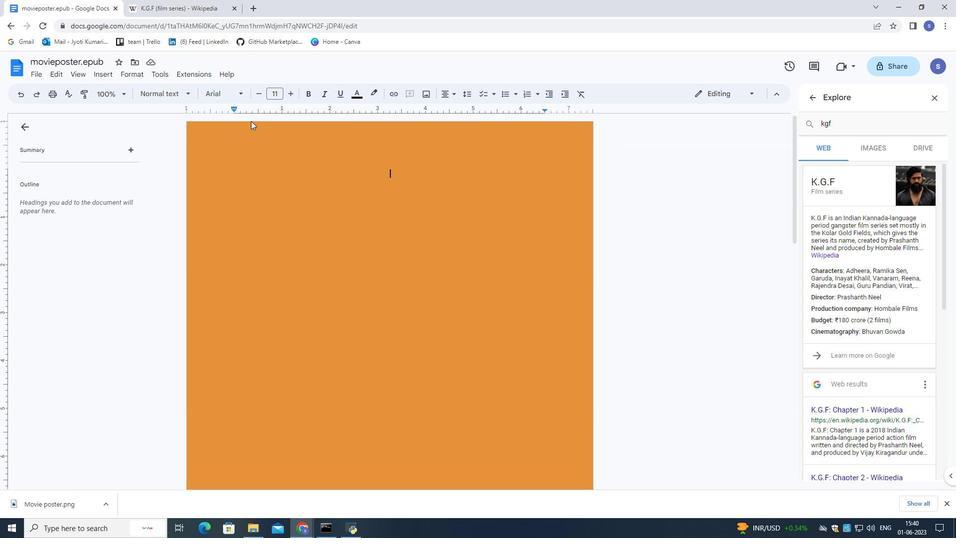 
Action: Mouse moved to (438, 203)
Screenshot: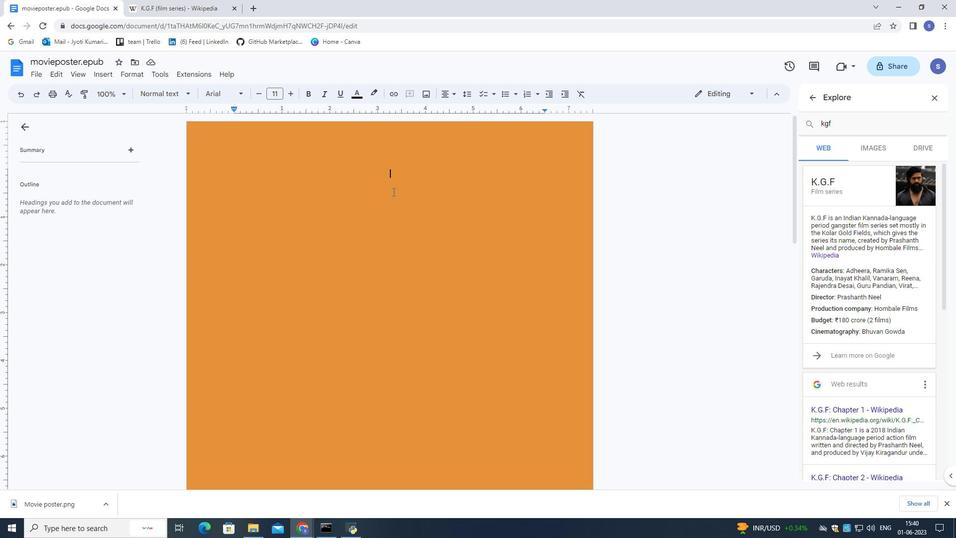 
Action: Mouse pressed left at (438, 203)
Screenshot: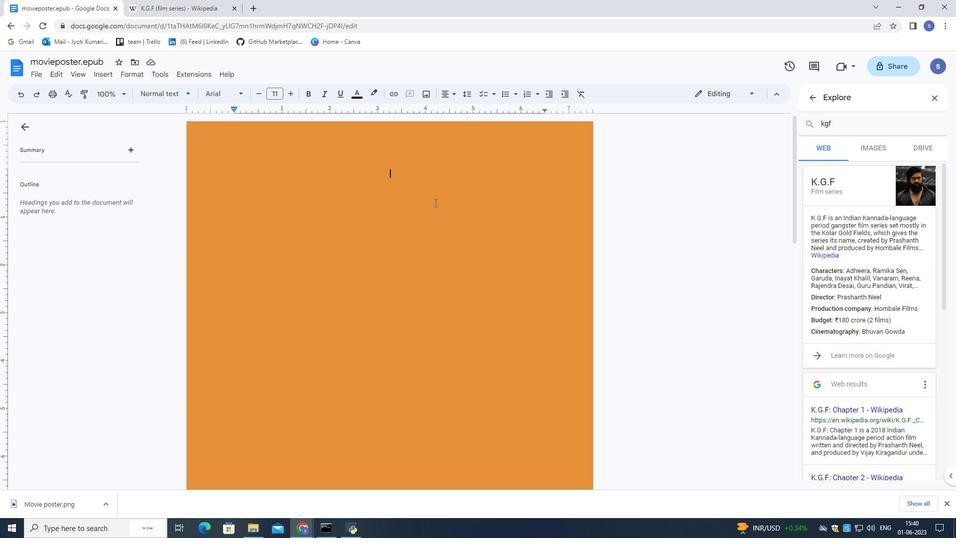 
Action: Mouse moved to (414, 186)
Screenshot: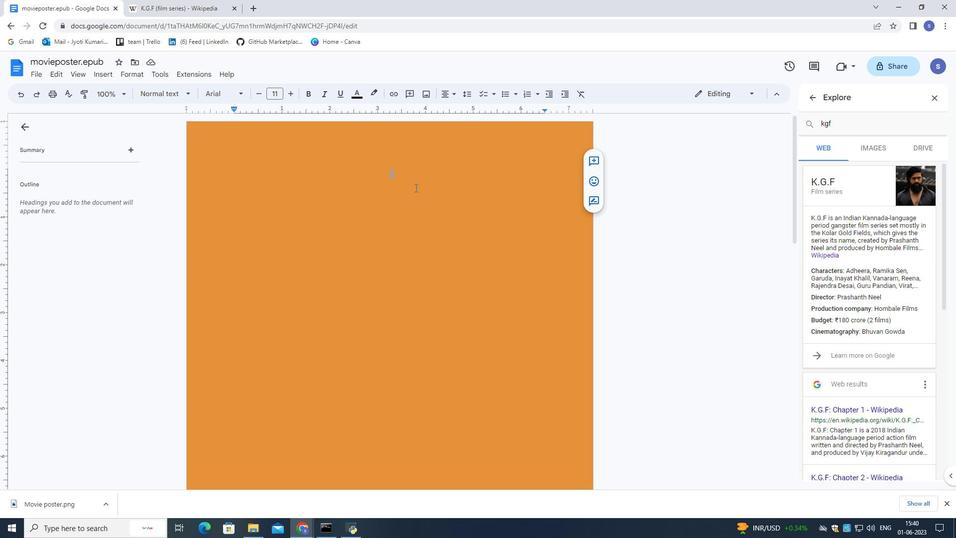 
Action: Key pressed ctrl+V
Screenshot: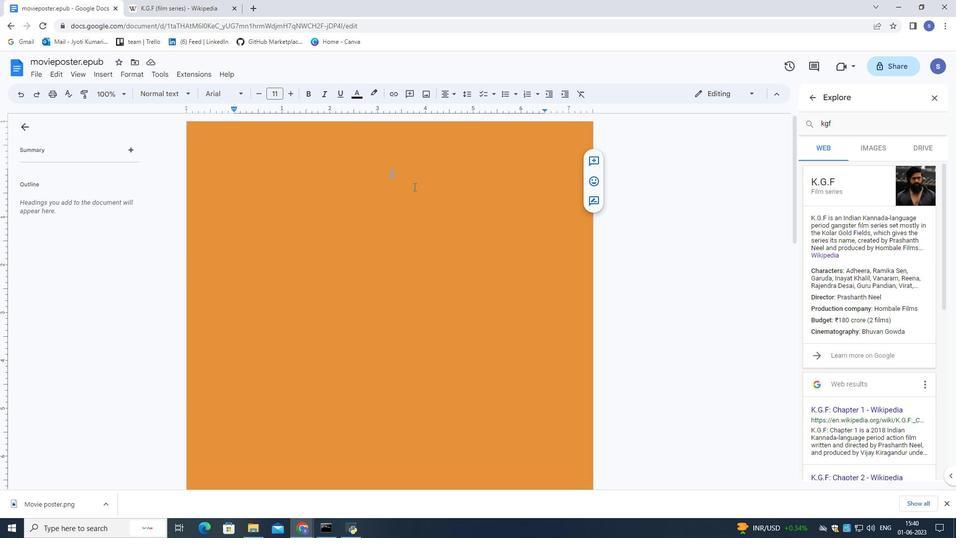 
Action: Mouse moved to (420, 236)
Screenshot: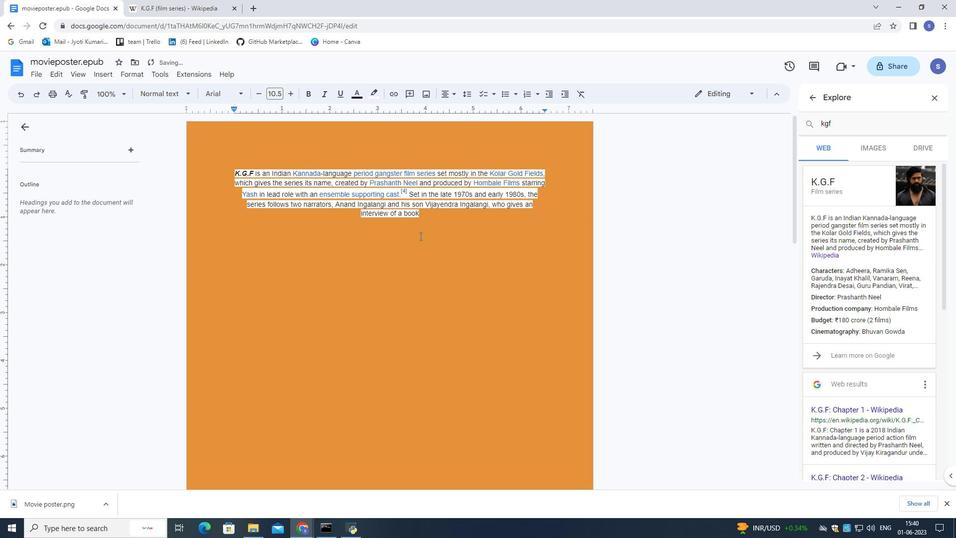 
Action: Mouse pressed left at (420, 236)
Screenshot: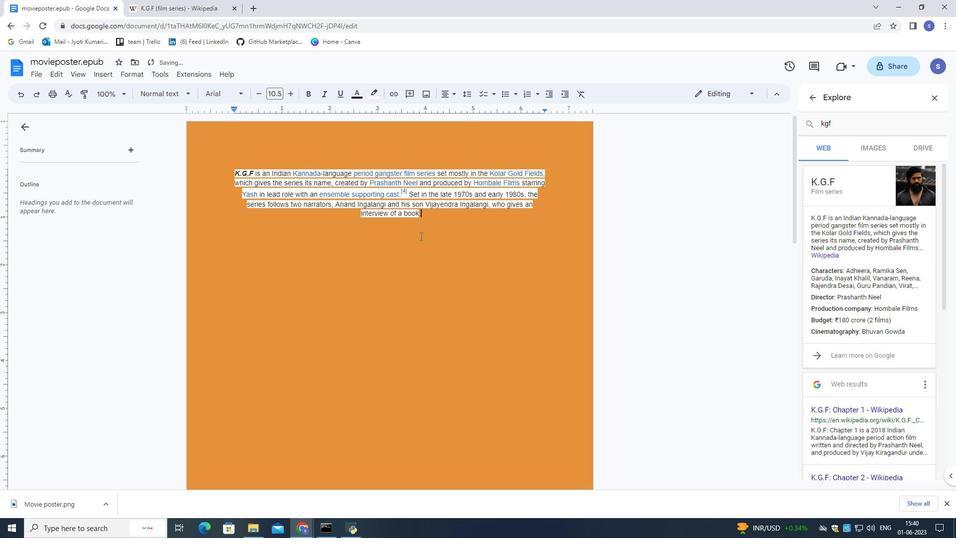 
Action: Mouse moved to (450, 93)
Screenshot: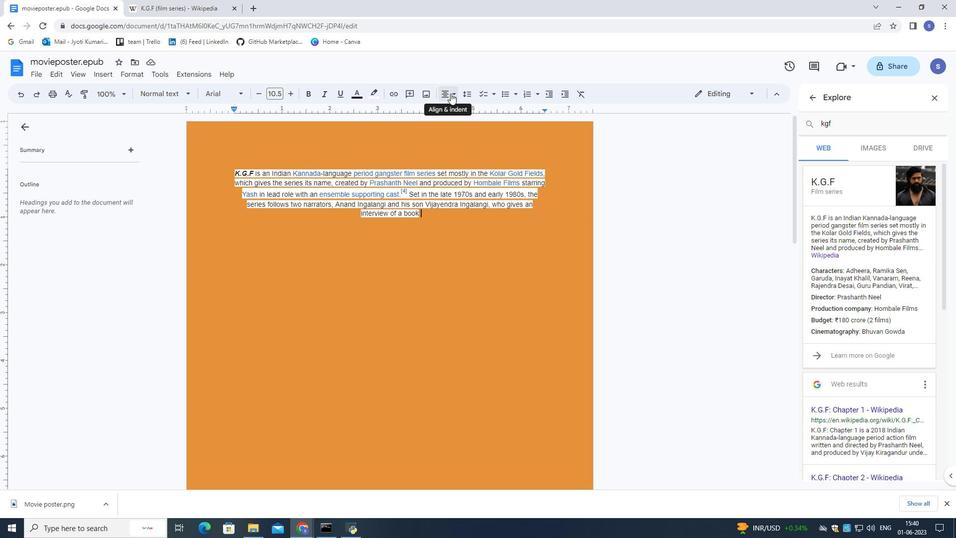 
Action: Mouse pressed left at (450, 93)
Screenshot: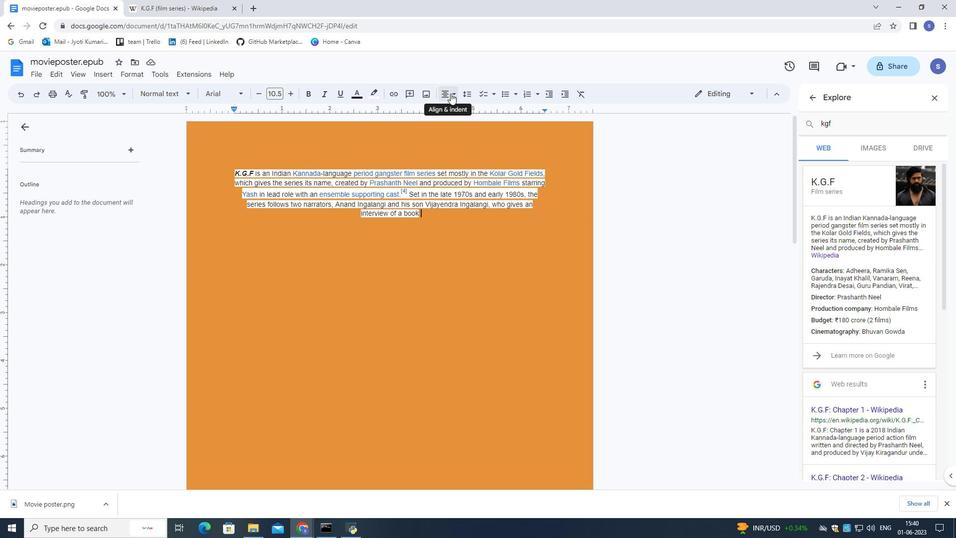 
Action: Mouse moved to (458, 110)
Screenshot: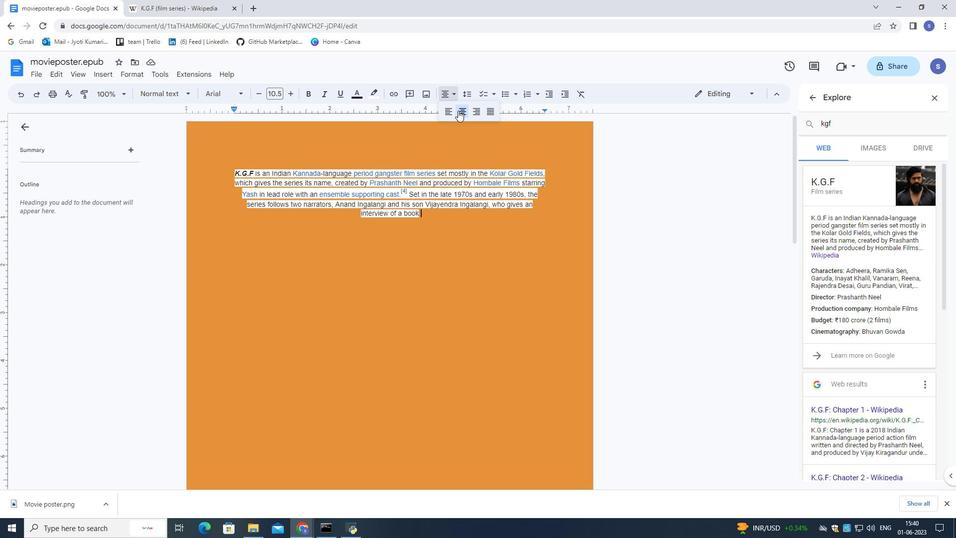 
Action: Mouse pressed left at (458, 110)
Screenshot: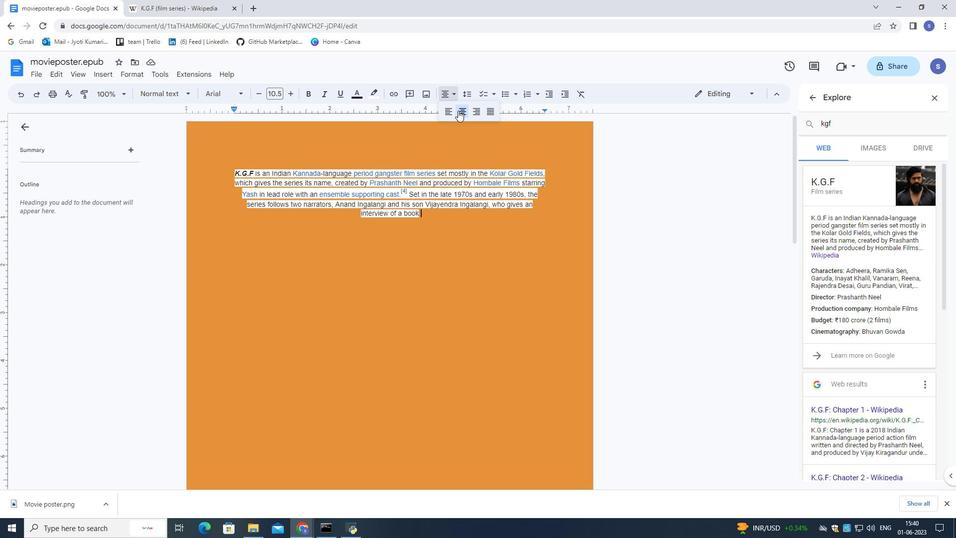 
Action: Mouse moved to (420, 179)
Screenshot: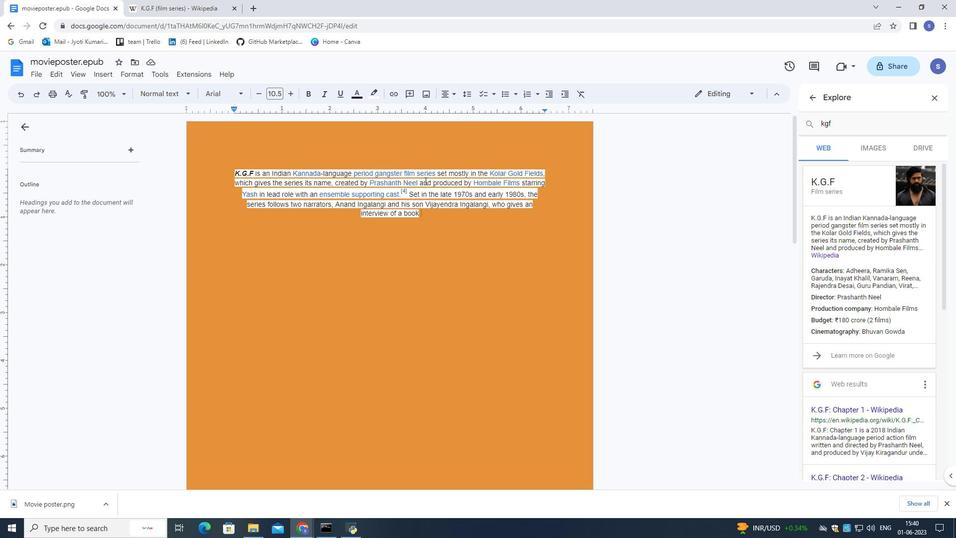 
